 Task: Find a place to stay in Nuevo Arraiján, Panamá, from June 2 to June 6 for 1 guest, with a price range of ₹10,000 to ₹13,000, 1 bedroom, 1 bed, 1 bathroom, house type, and self check-in option.
Action: Mouse moved to (481, 122)
Screenshot: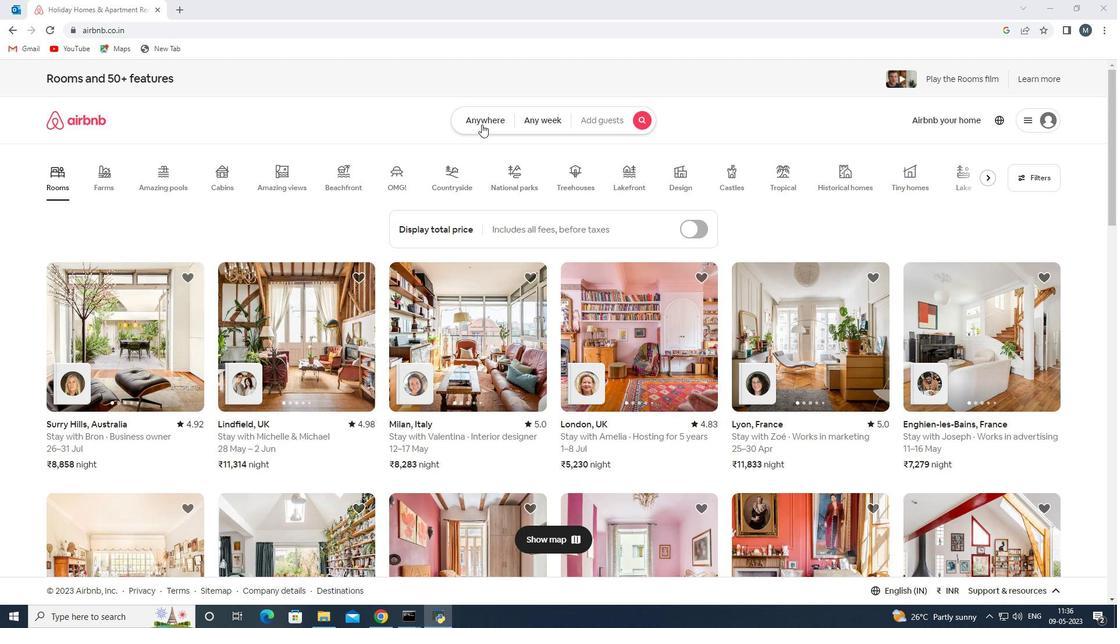 
Action: Mouse pressed left at (481, 122)
Screenshot: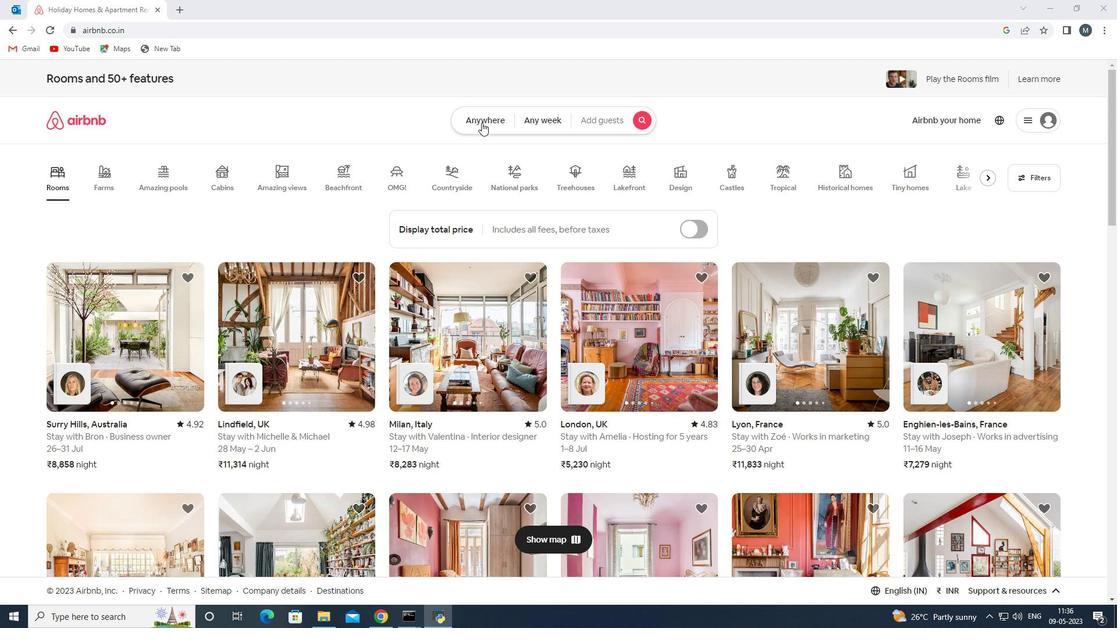
Action: Mouse moved to (365, 165)
Screenshot: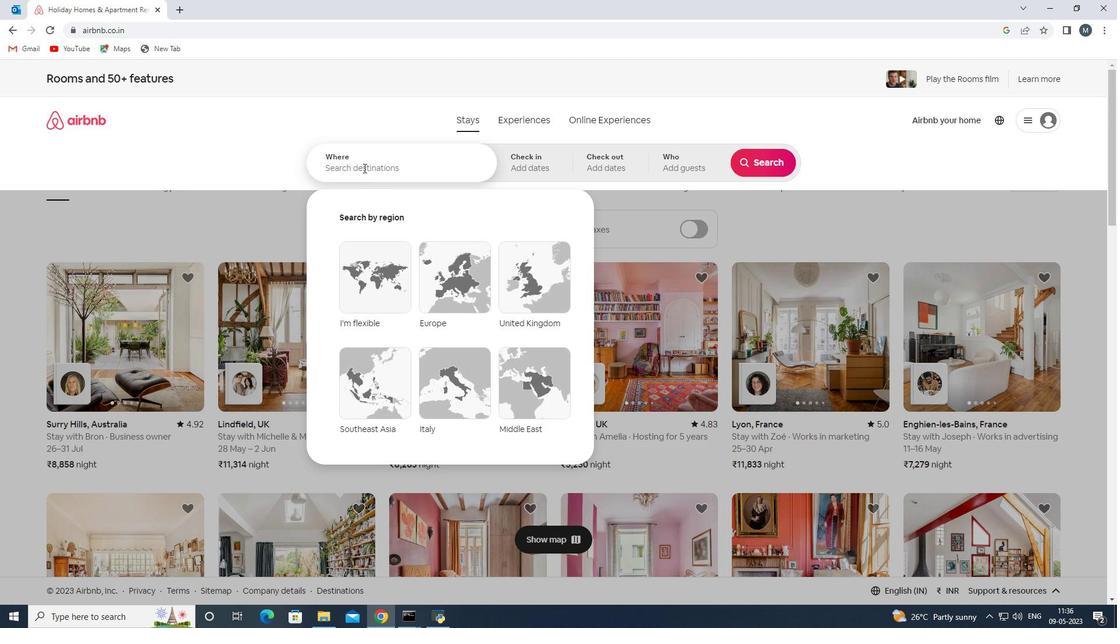 
Action: Mouse pressed left at (365, 165)
Screenshot: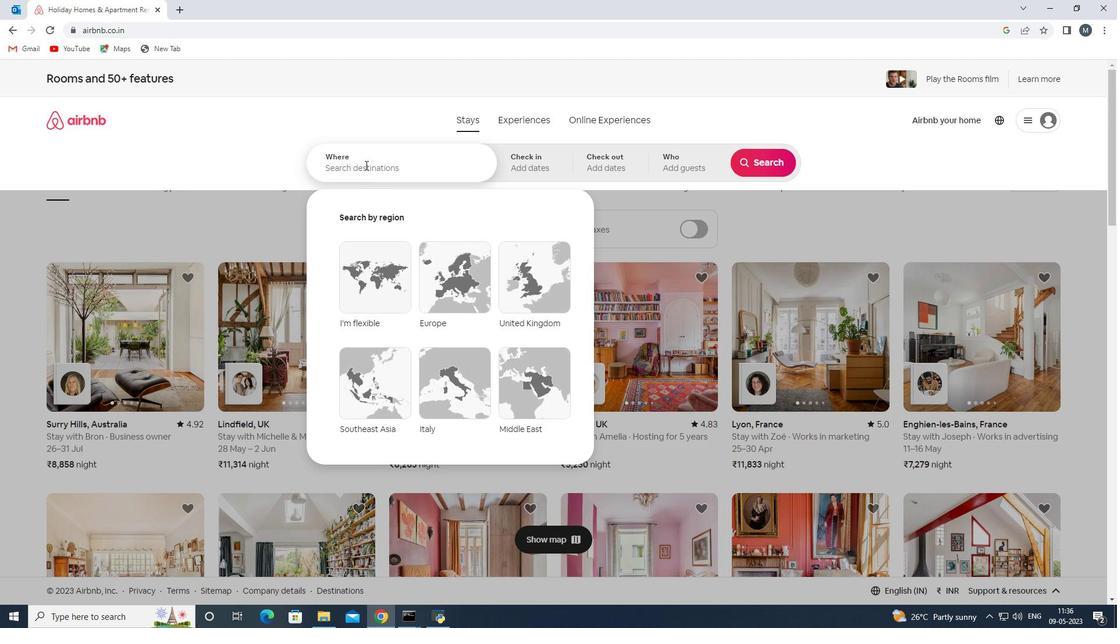 
Action: Mouse moved to (366, 164)
Screenshot: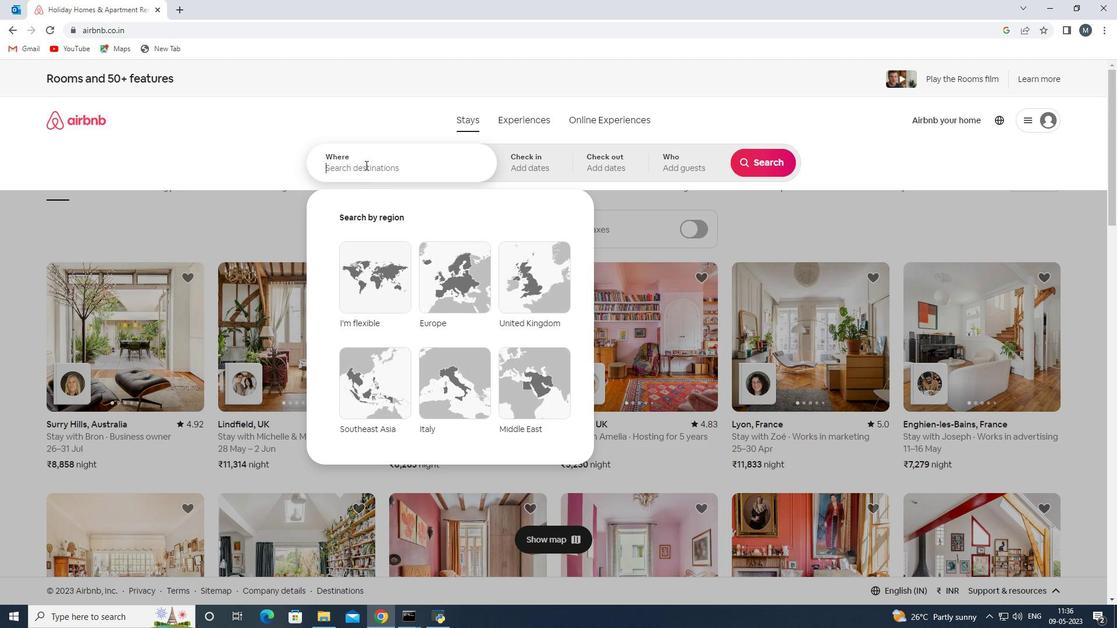 
Action: Key pressed nuevo<Key.space>arra
Screenshot: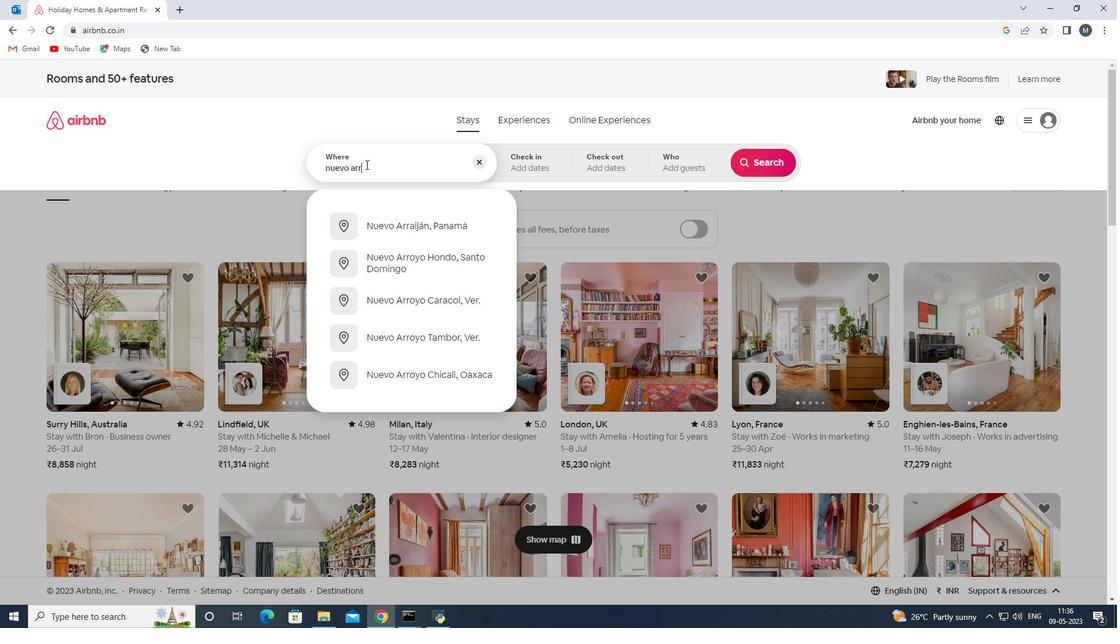 
Action: Mouse moved to (421, 231)
Screenshot: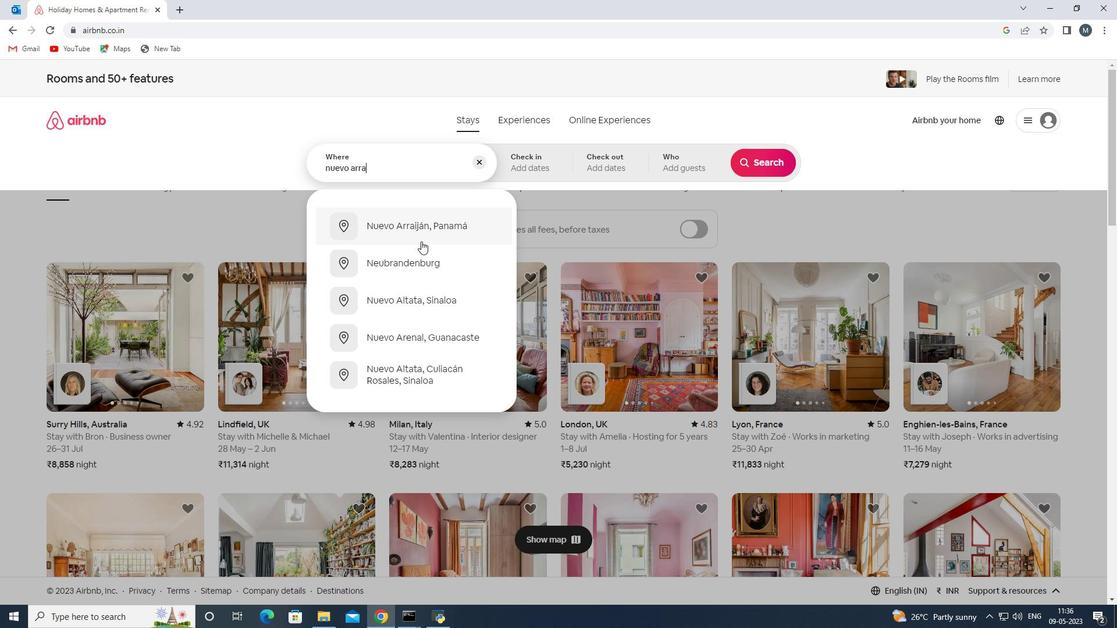
Action: Mouse pressed left at (421, 231)
Screenshot: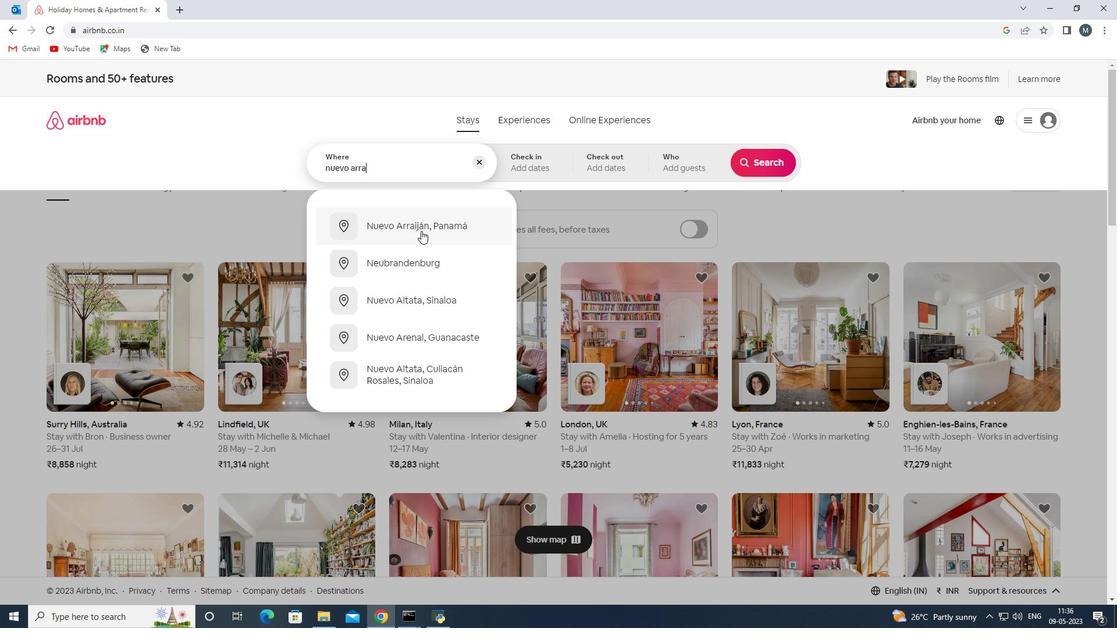 
Action: Mouse moved to (719, 302)
Screenshot: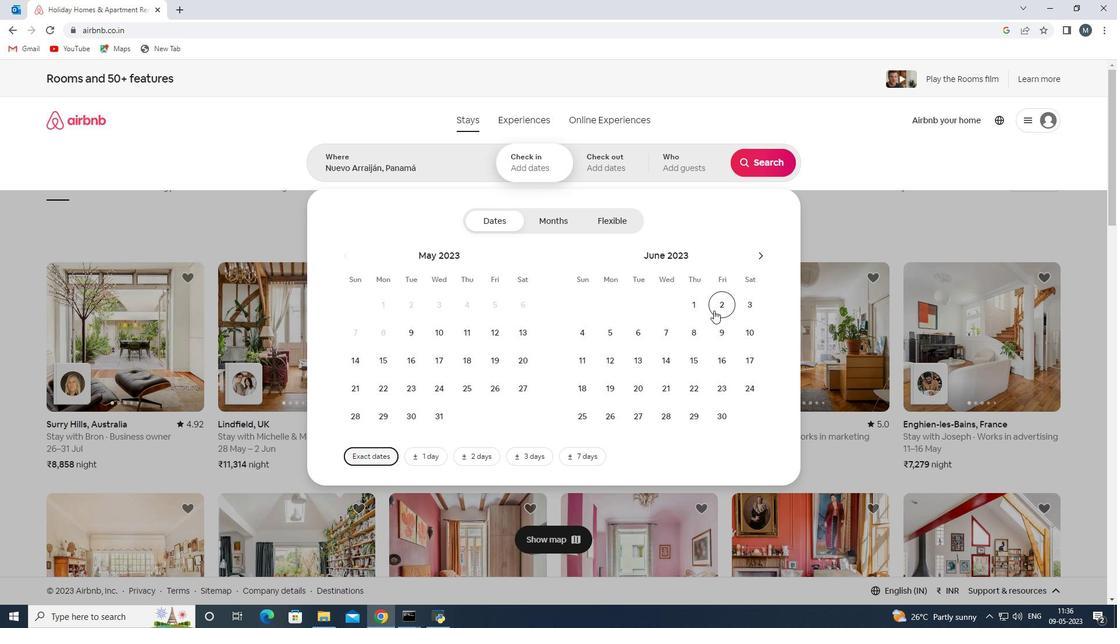 
Action: Mouse pressed left at (719, 302)
Screenshot: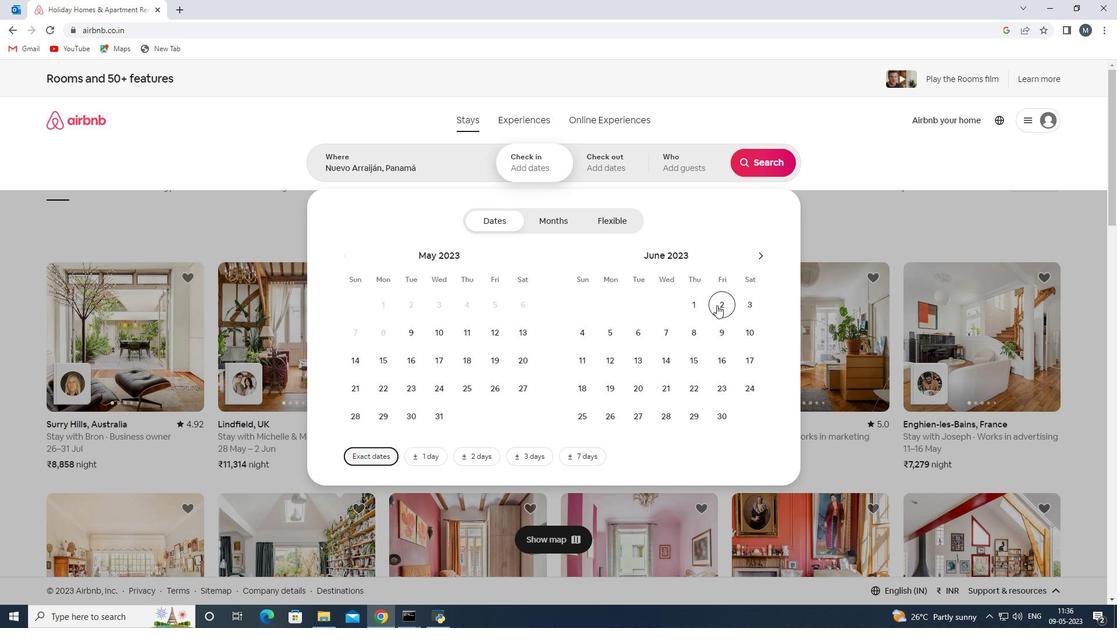 
Action: Mouse moved to (635, 331)
Screenshot: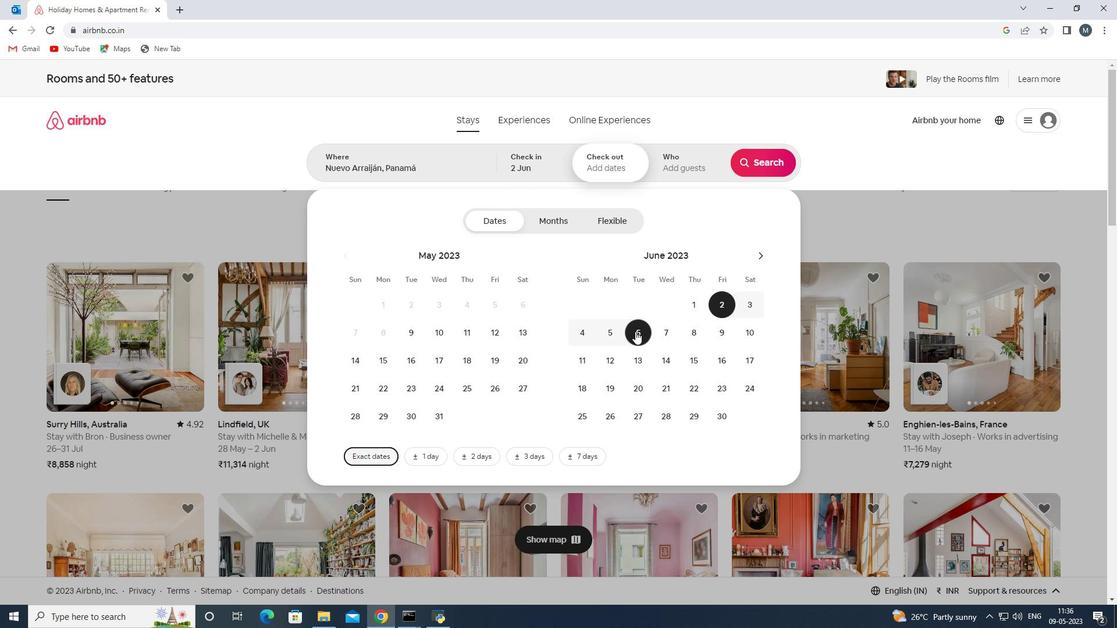 
Action: Mouse pressed left at (635, 331)
Screenshot: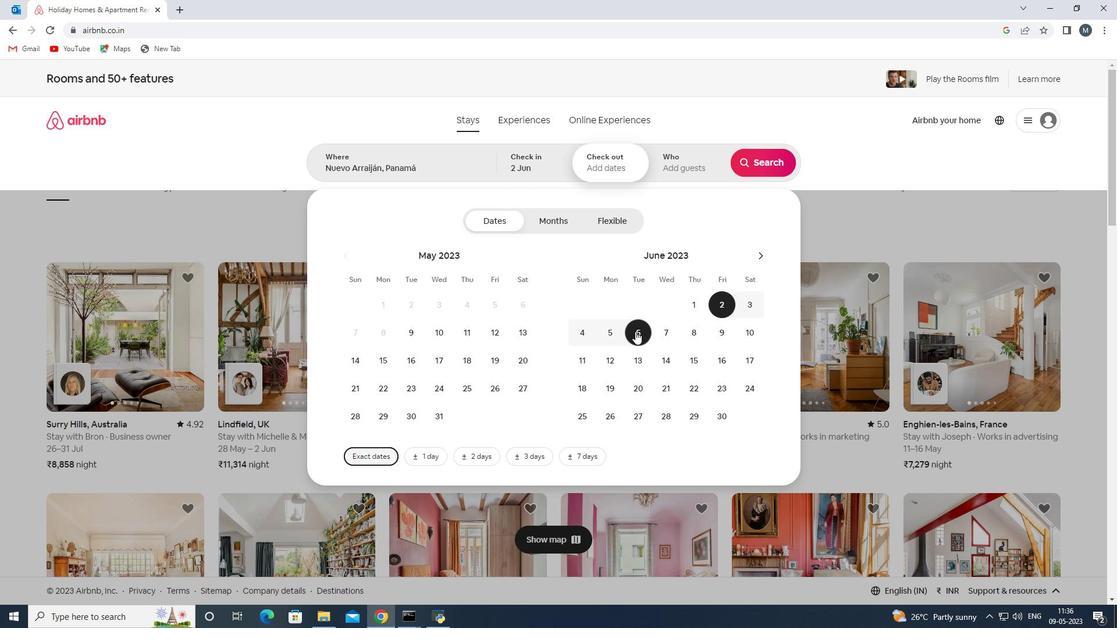 
Action: Mouse moved to (679, 165)
Screenshot: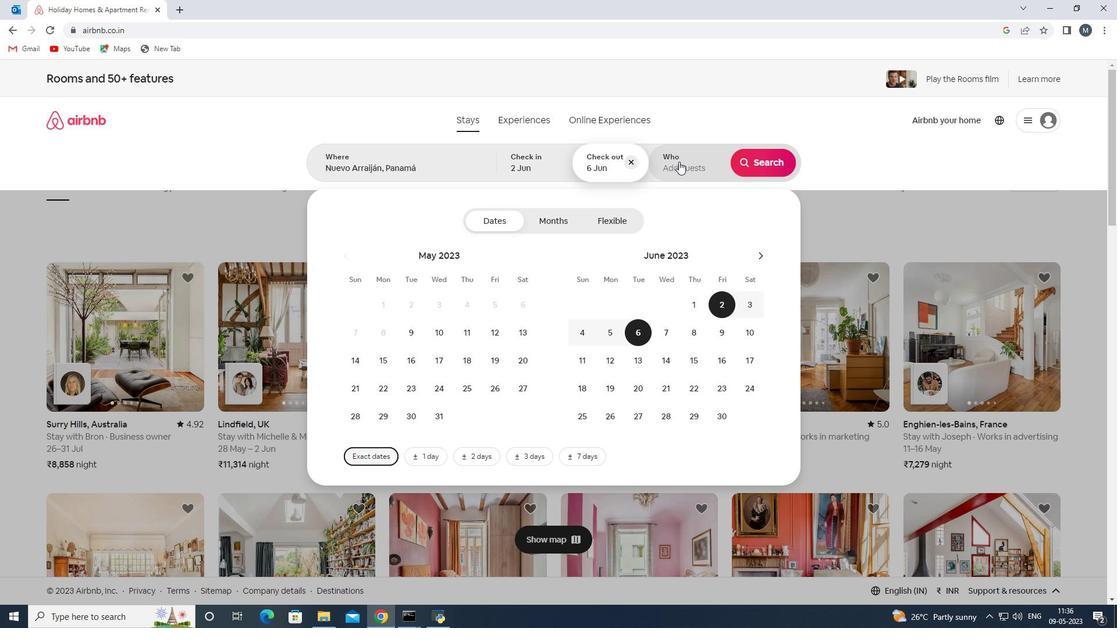 
Action: Mouse pressed left at (679, 165)
Screenshot: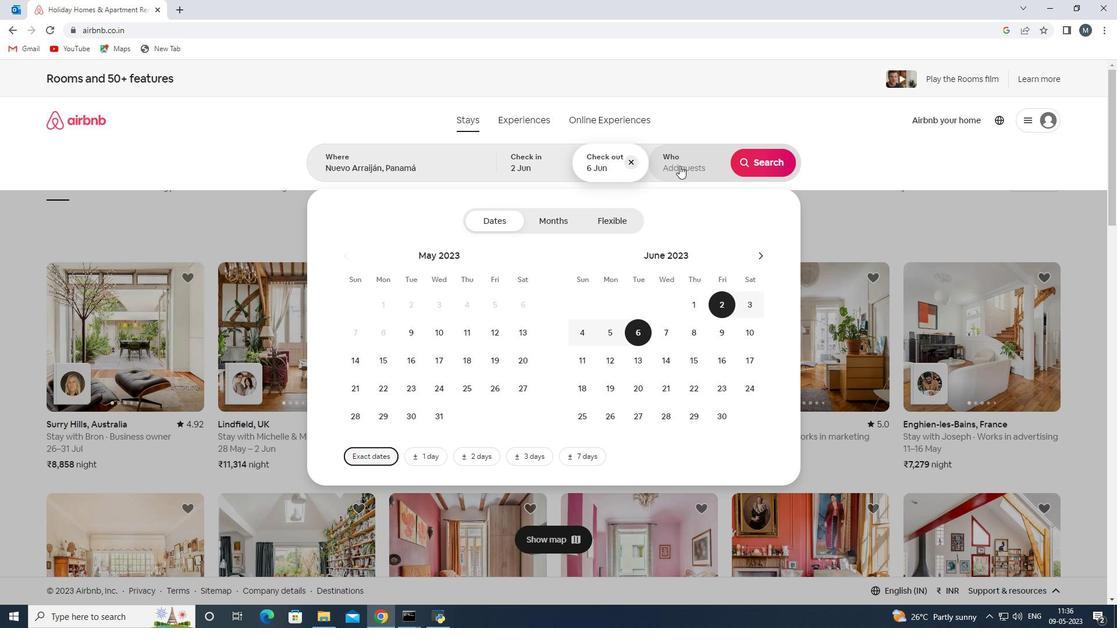 
Action: Mouse moved to (767, 219)
Screenshot: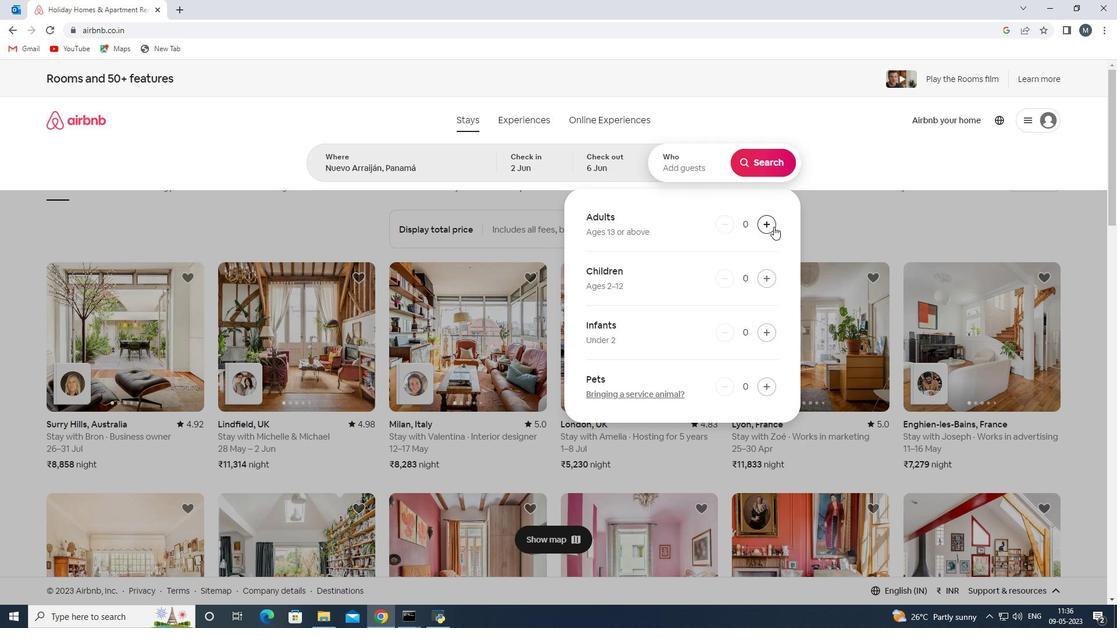 
Action: Mouse pressed left at (767, 219)
Screenshot: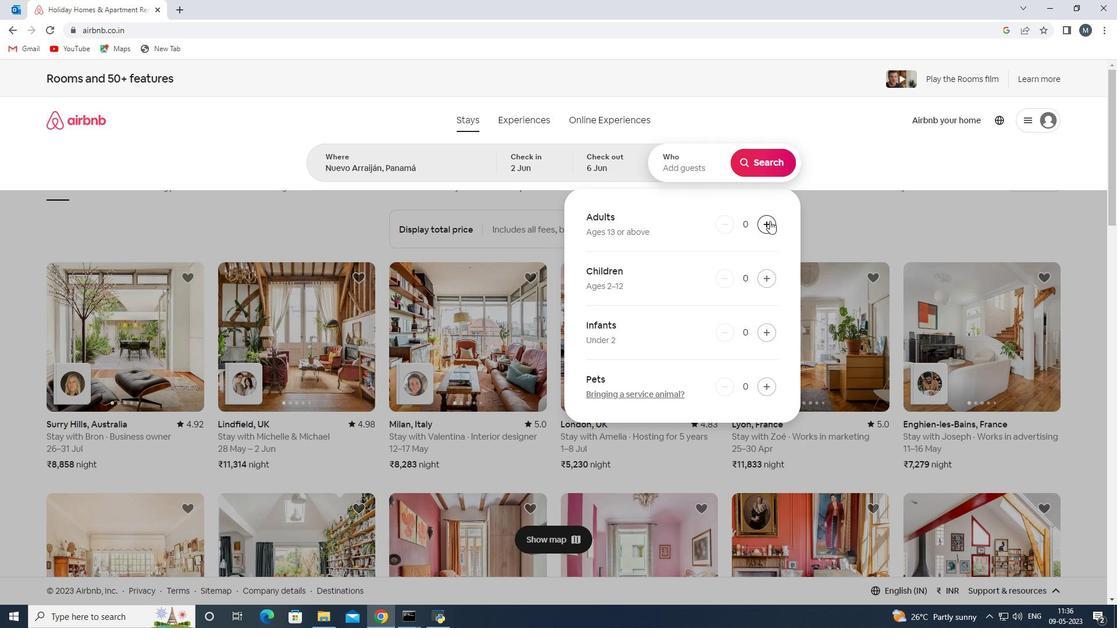 
Action: Mouse moved to (757, 161)
Screenshot: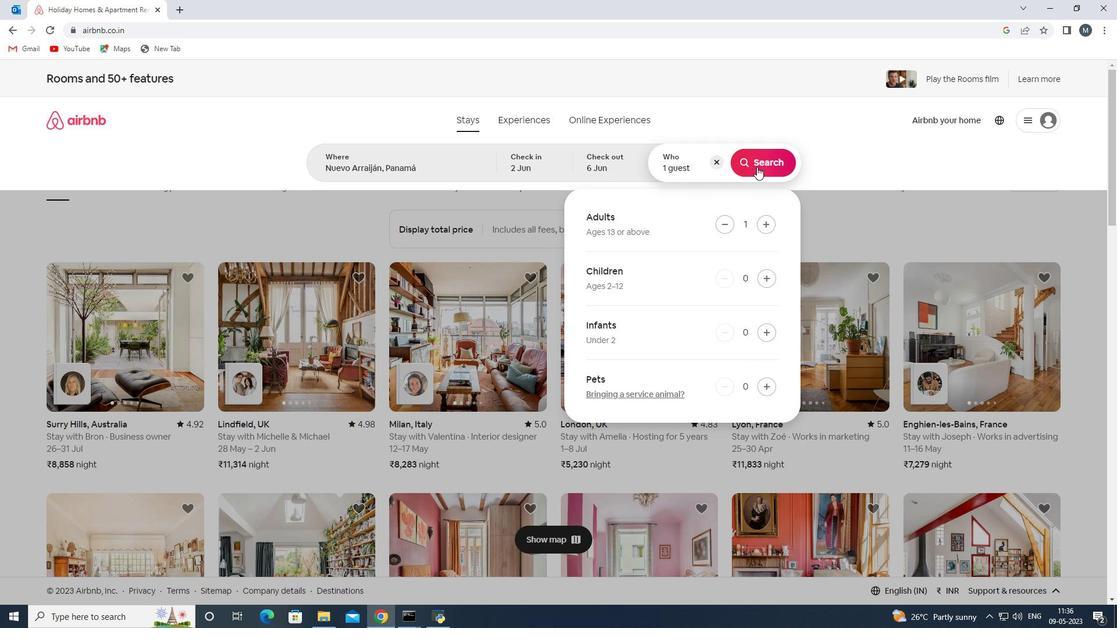 
Action: Mouse pressed left at (757, 161)
Screenshot: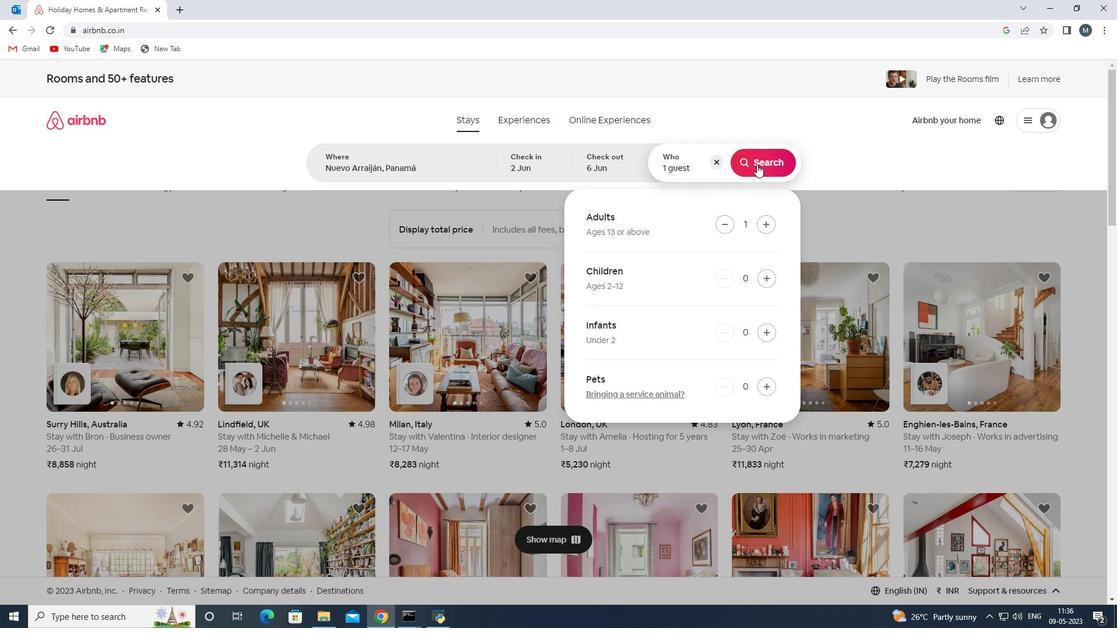 
Action: Mouse moved to (1055, 129)
Screenshot: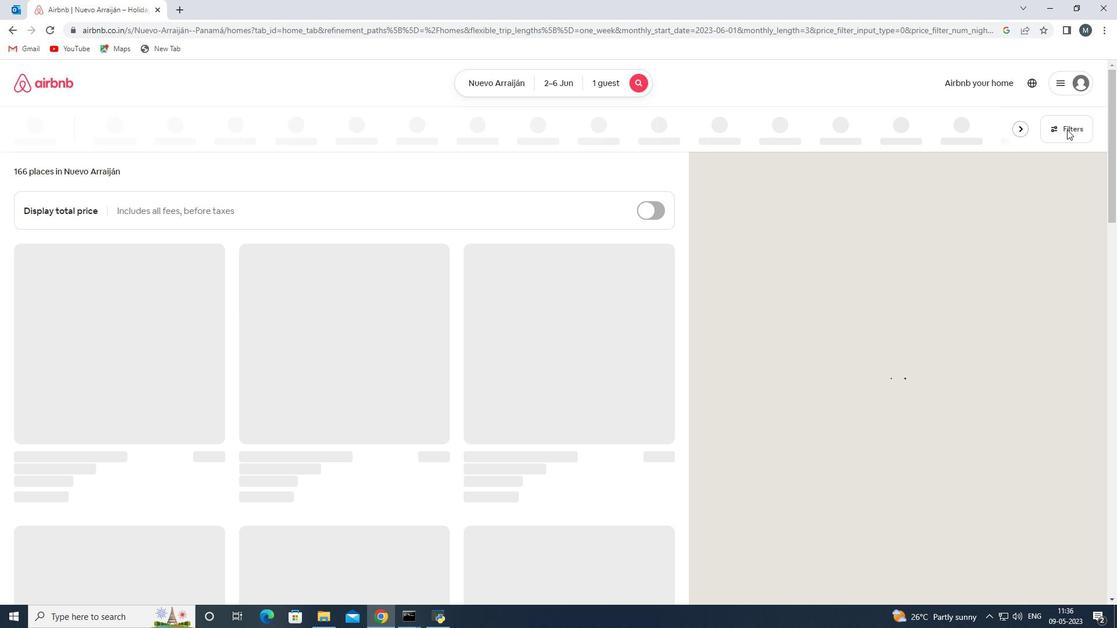 
Action: Mouse pressed left at (1055, 129)
Screenshot: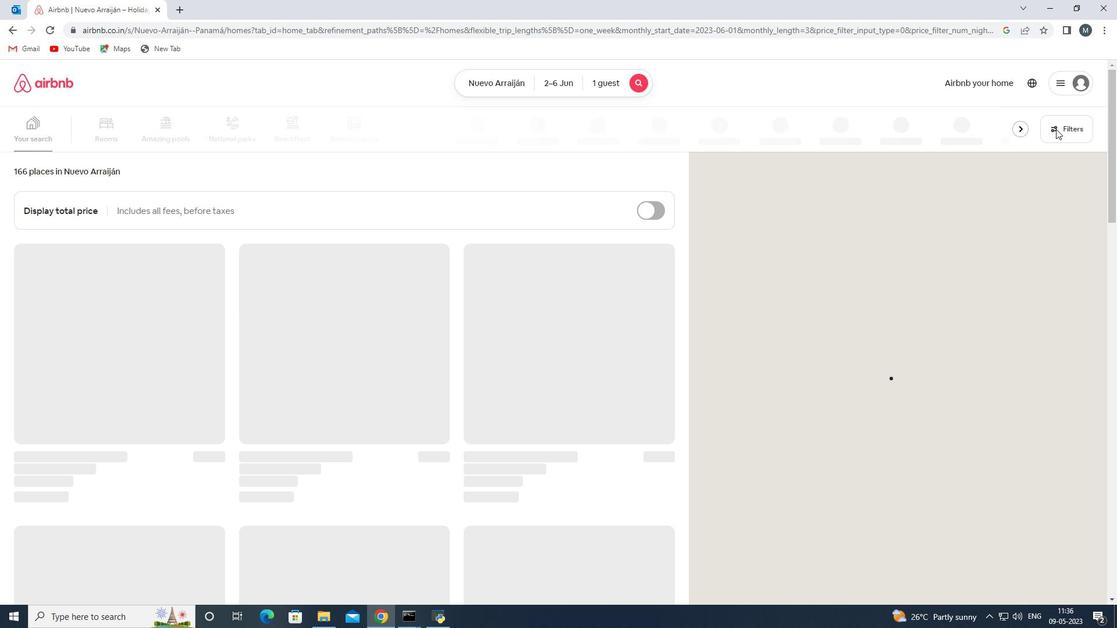 
Action: Mouse moved to (427, 421)
Screenshot: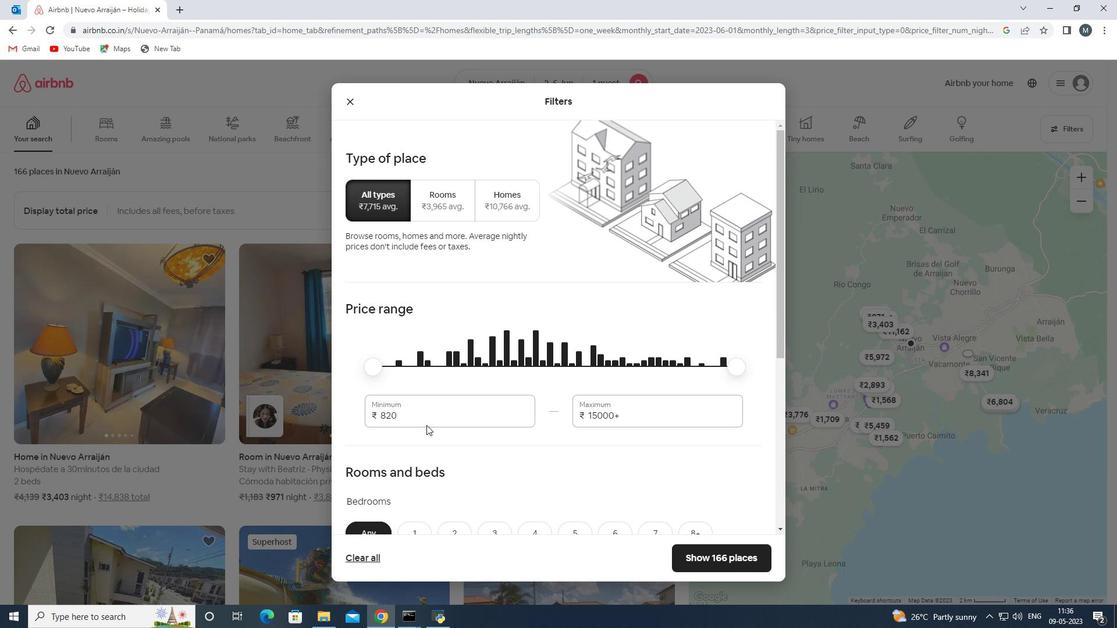 
Action: Mouse pressed left at (427, 421)
Screenshot: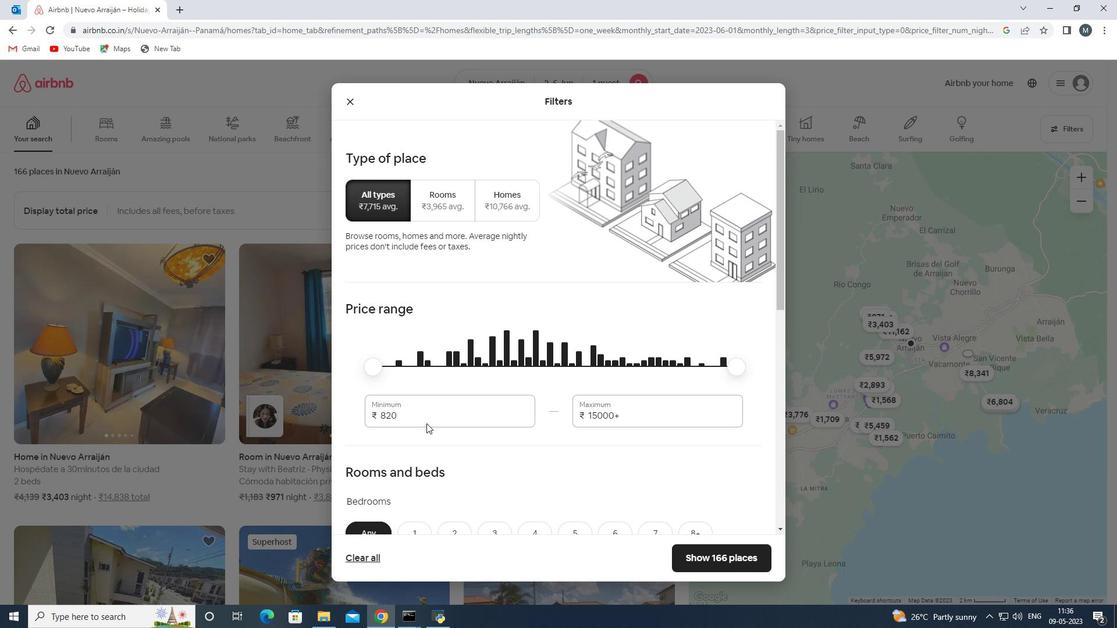 
Action: Mouse moved to (428, 420)
Screenshot: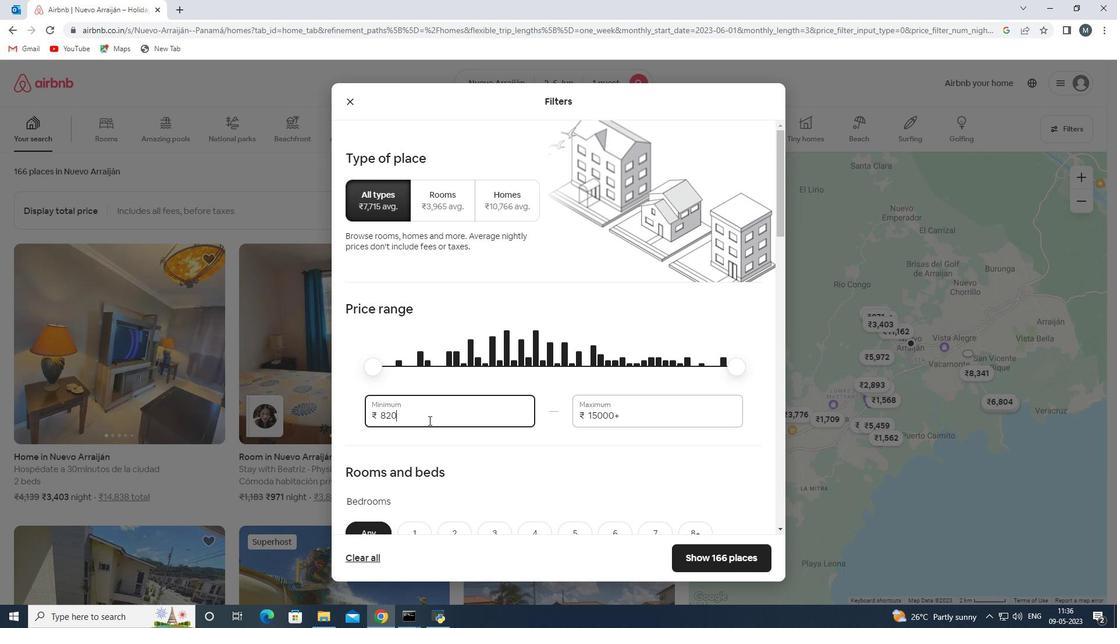 
Action: Key pressed <Key.backspace><Key.backspace><Key.backspace><Key.backspace>10000
Screenshot: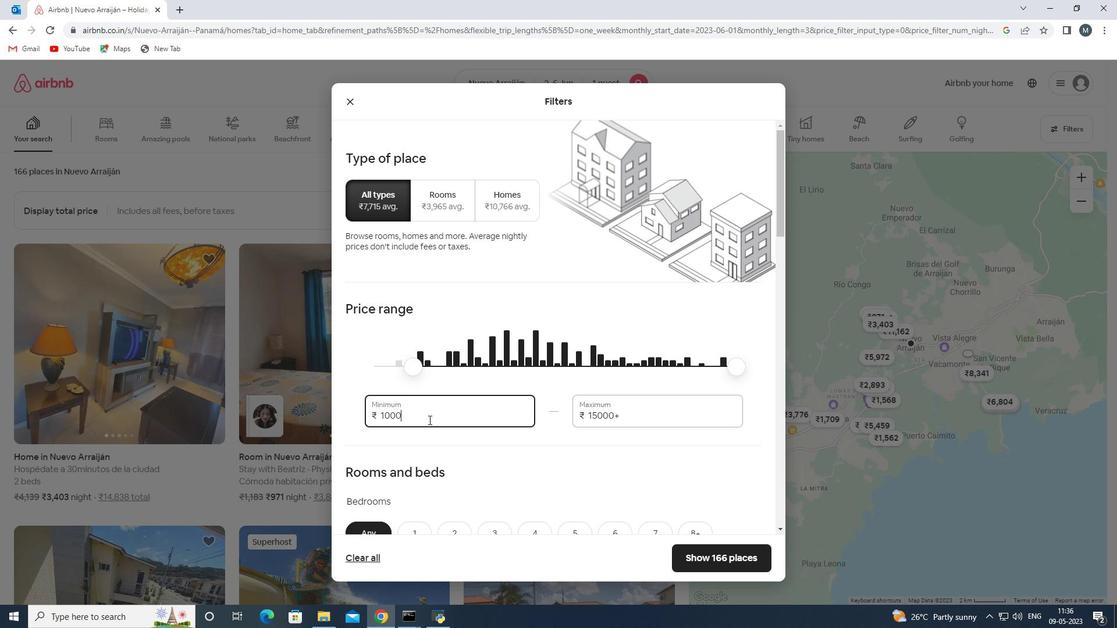
Action: Mouse moved to (624, 413)
Screenshot: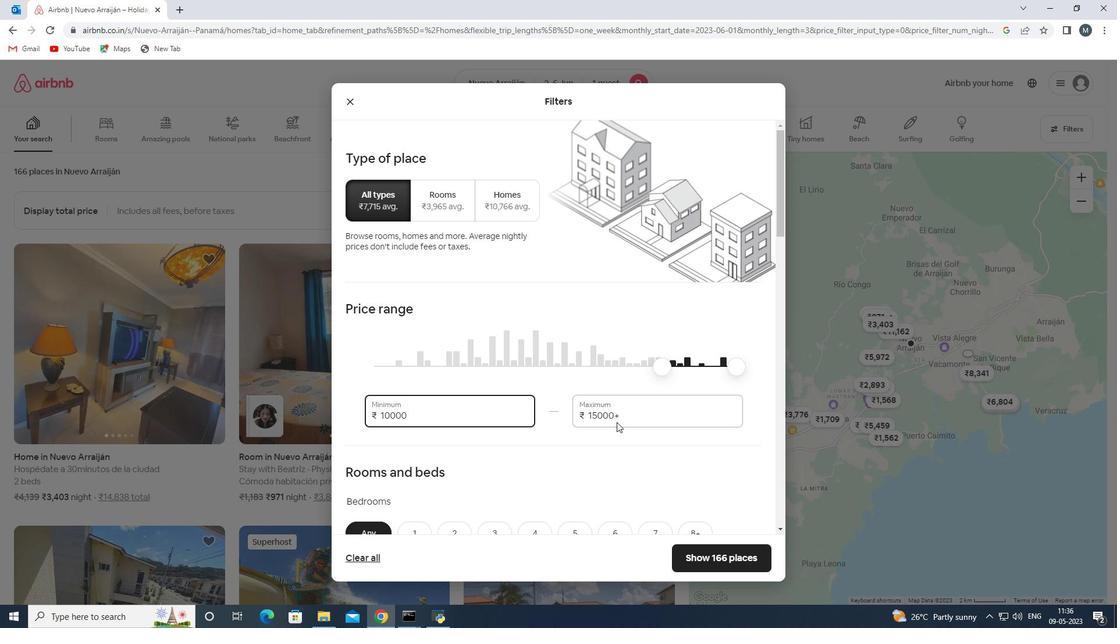 
Action: Mouse pressed left at (624, 413)
Screenshot: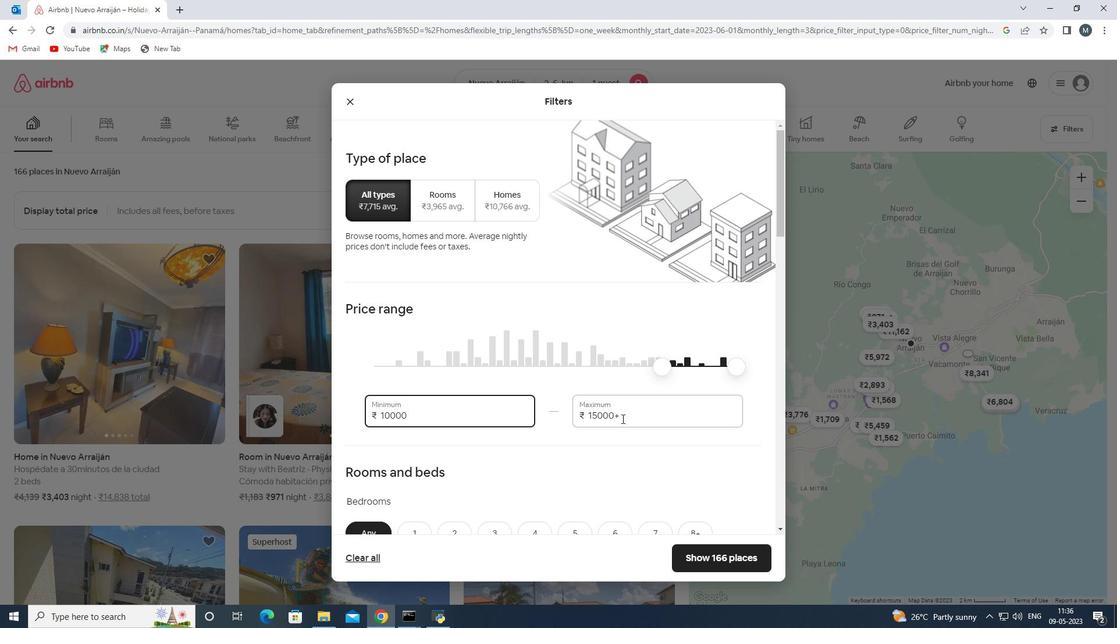 
Action: Mouse moved to (615, 416)
Screenshot: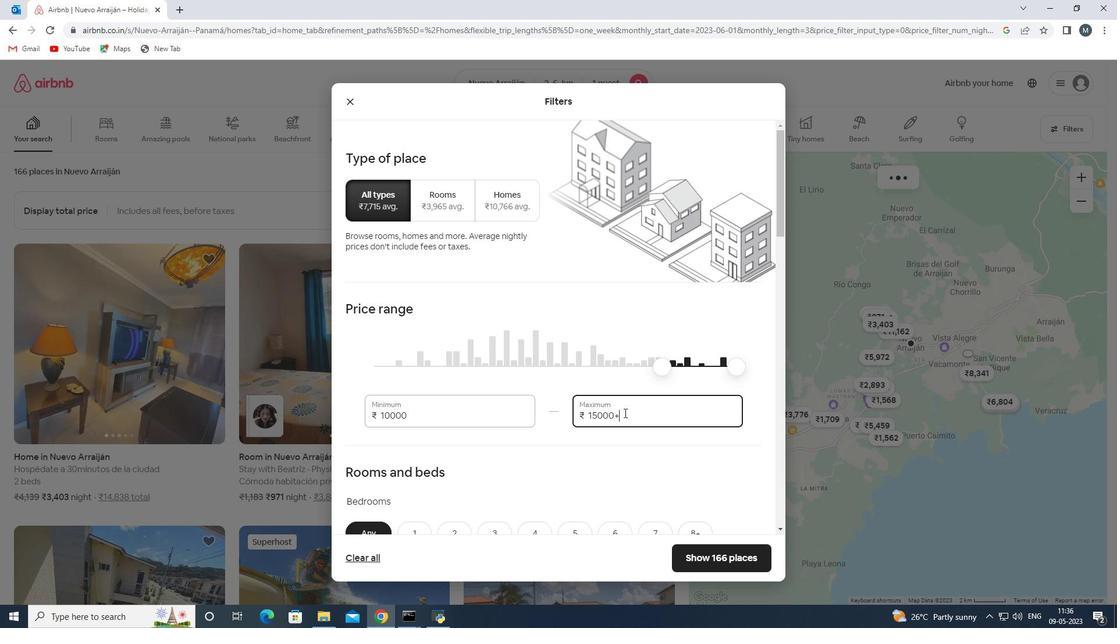 
Action: Key pressed <Key.backspace><Key.backspace><Key.backspace><Key.backspace><Key.backspace><Key.backspace><Key.backspace><Key.backspace><Key.backspace><Key.backspace><Key.backspace><Key.backspace><Key.backspace><Key.backspace><Key.backspace><Key.backspace><Key.backspace><Key.backspace><Key.backspace><Key.backspace>13000
Screenshot: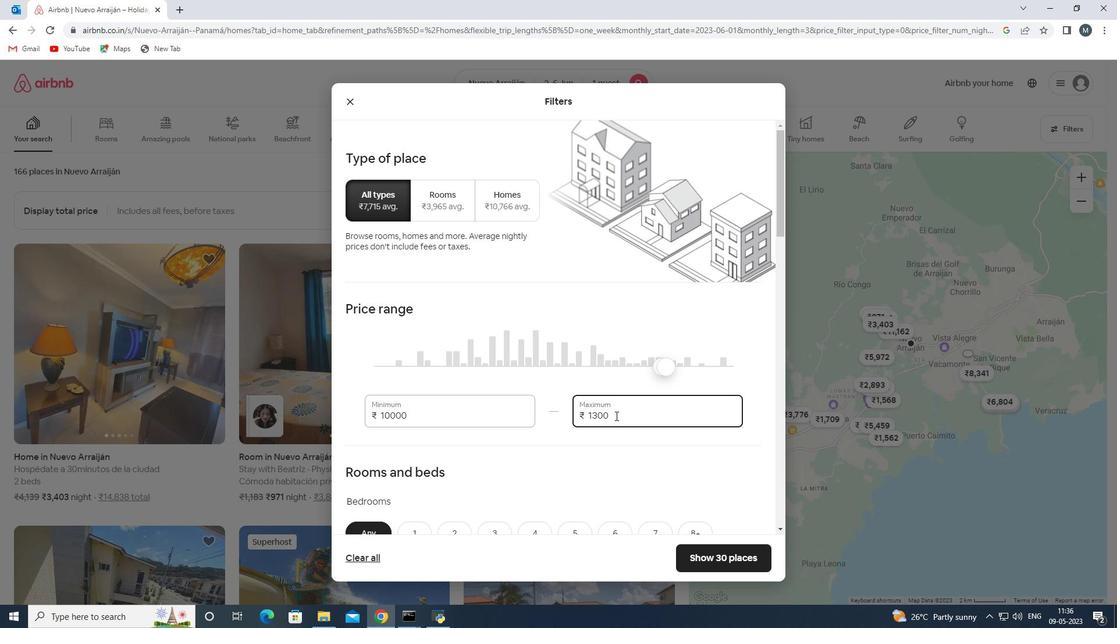 
Action: Mouse moved to (619, 396)
Screenshot: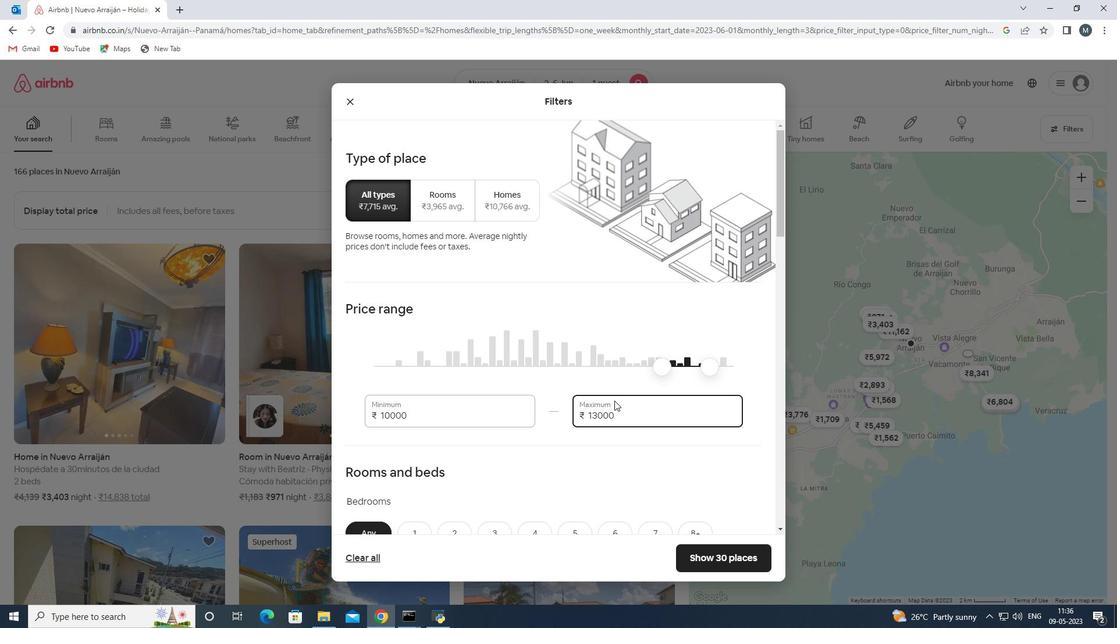 
Action: Mouse scrolled (619, 396) with delta (0, 0)
Screenshot: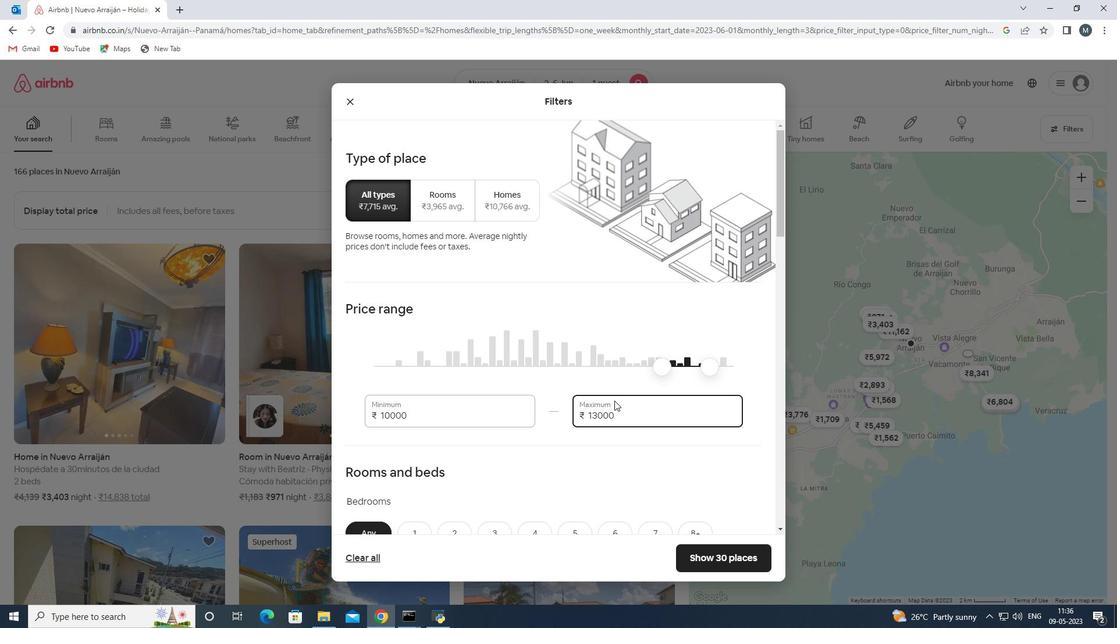 
Action: Mouse moved to (619, 394)
Screenshot: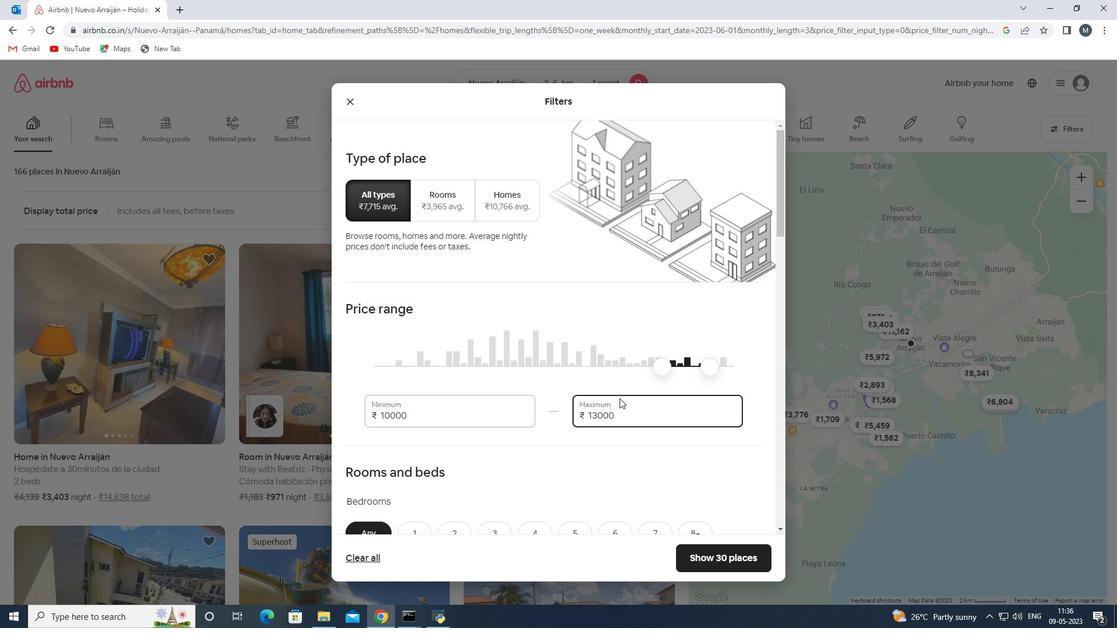 
Action: Mouse scrolled (619, 394) with delta (0, 0)
Screenshot: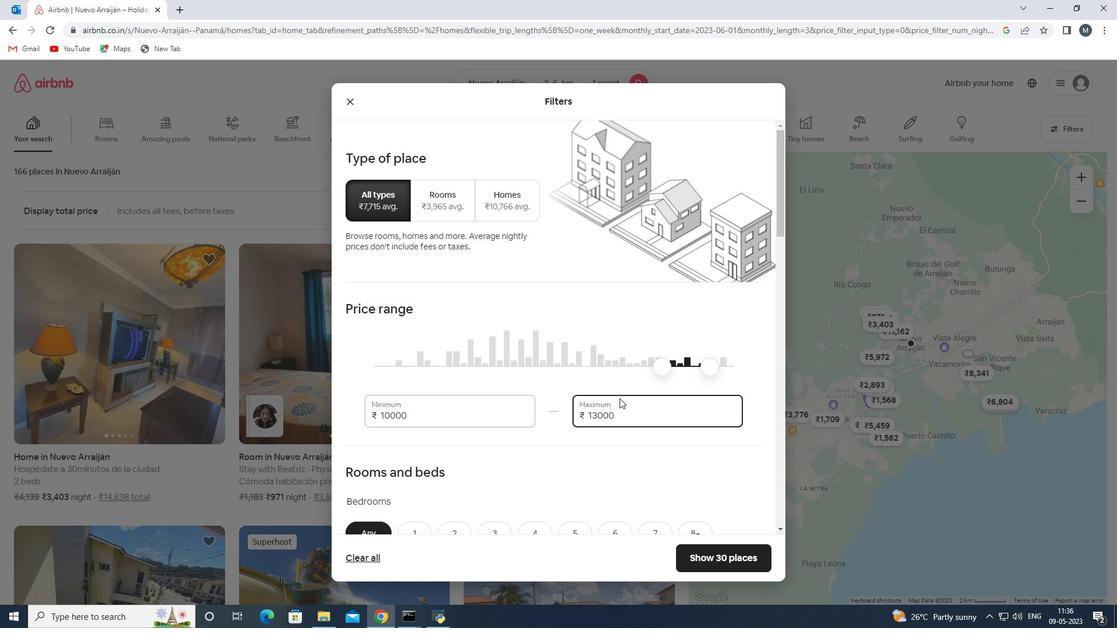
Action: Mouse moved to (455, 356)
Screenshot: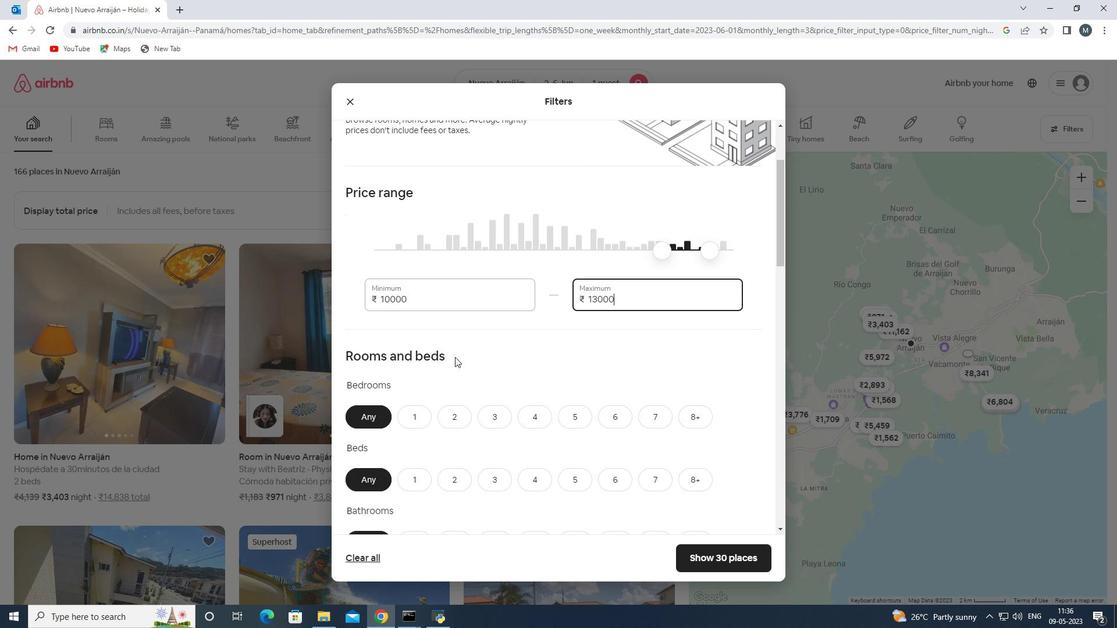 
Action: Mouse scrolled (455, 356) with delta (0, 0)
Screenshot: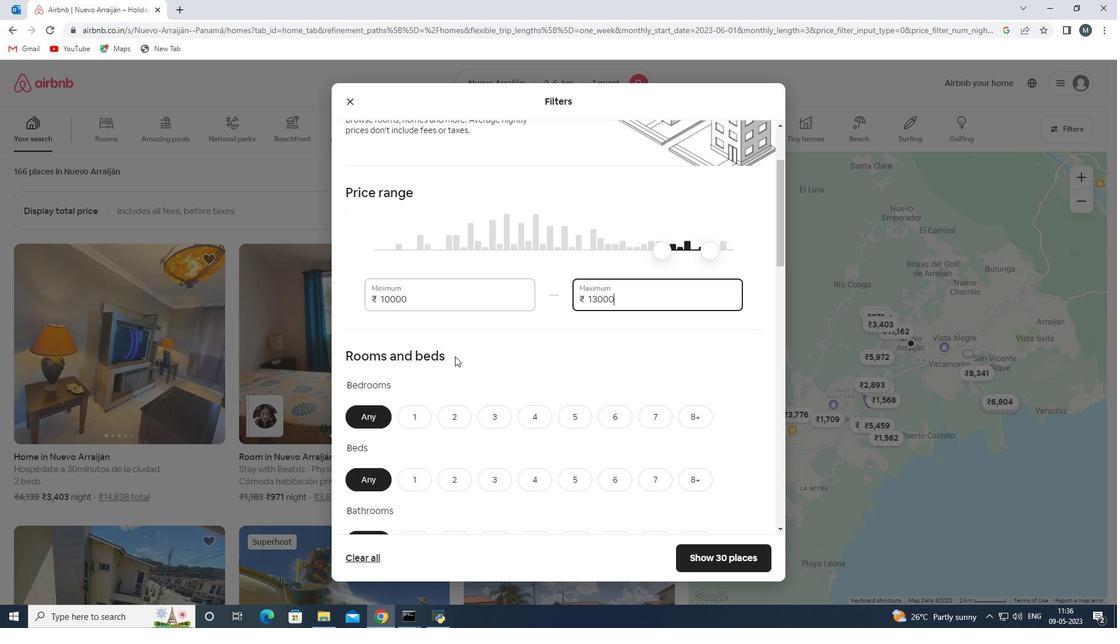 
Action: Mouse moved to (409, 366)
Screenshot: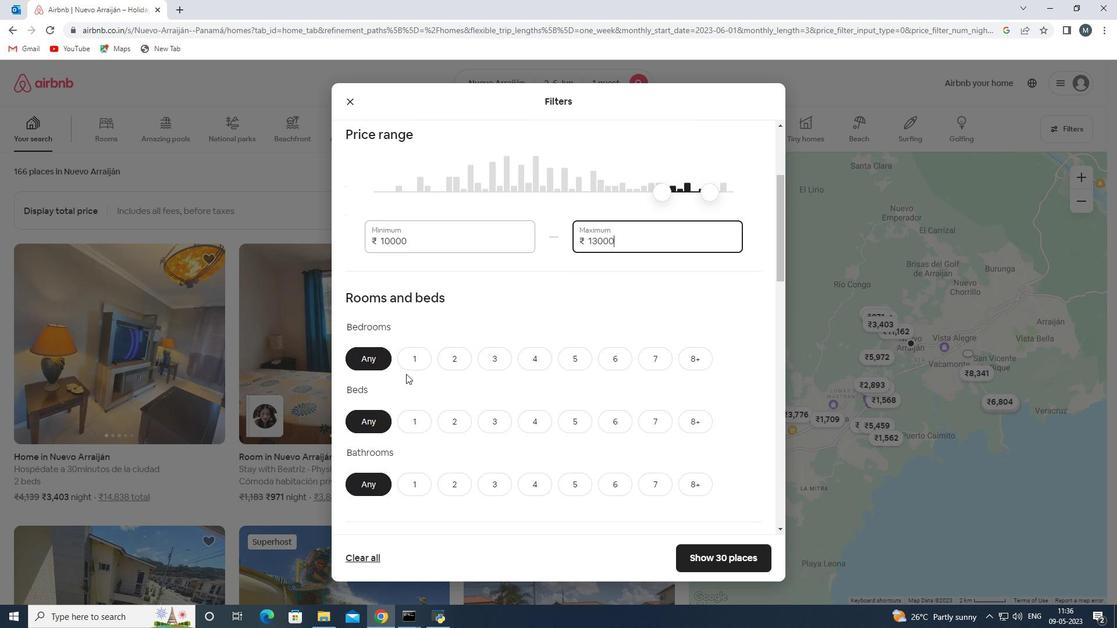 
Action: Mouse pressed left at (409, 366)
Screenshot: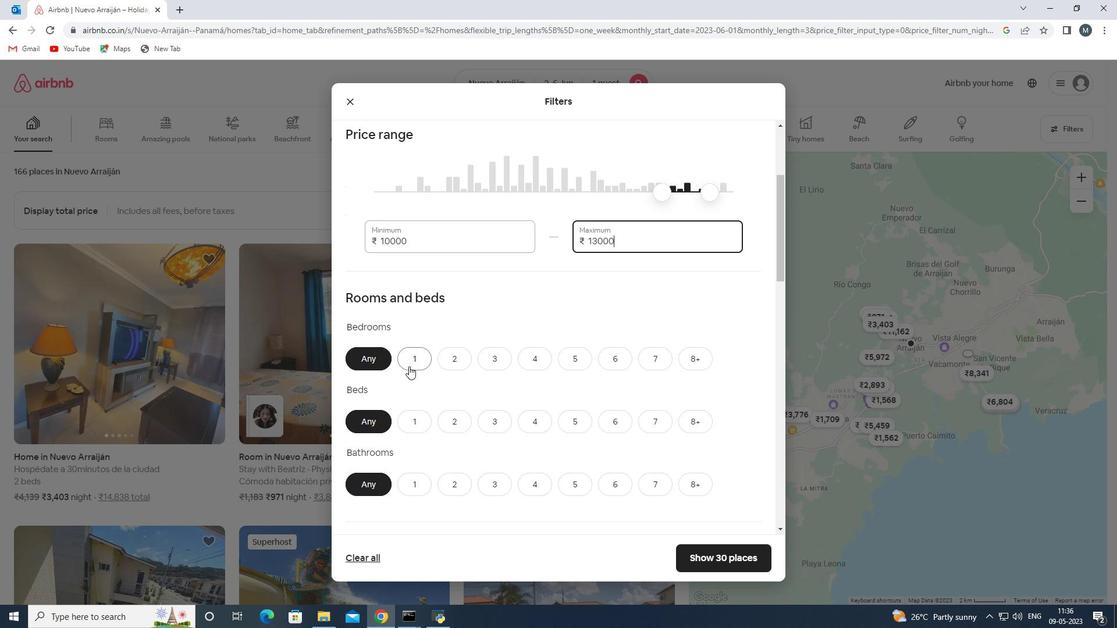 
Action: Mouse moved to (416, 429)
Screenshot: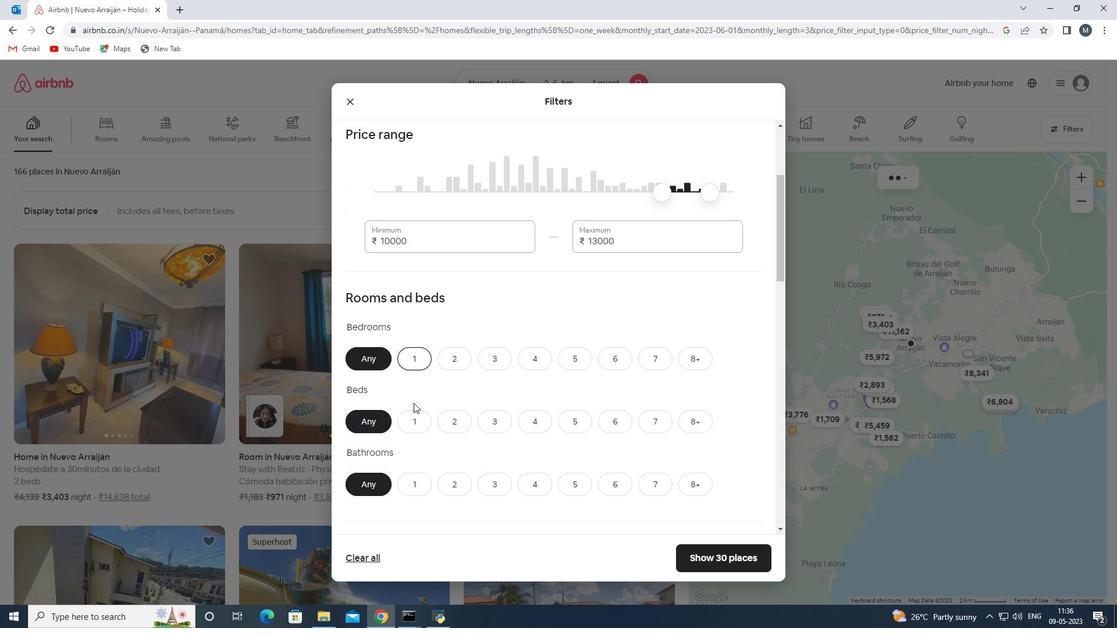 
Action: Mouse pressed left at (416, 429)
Screenshot: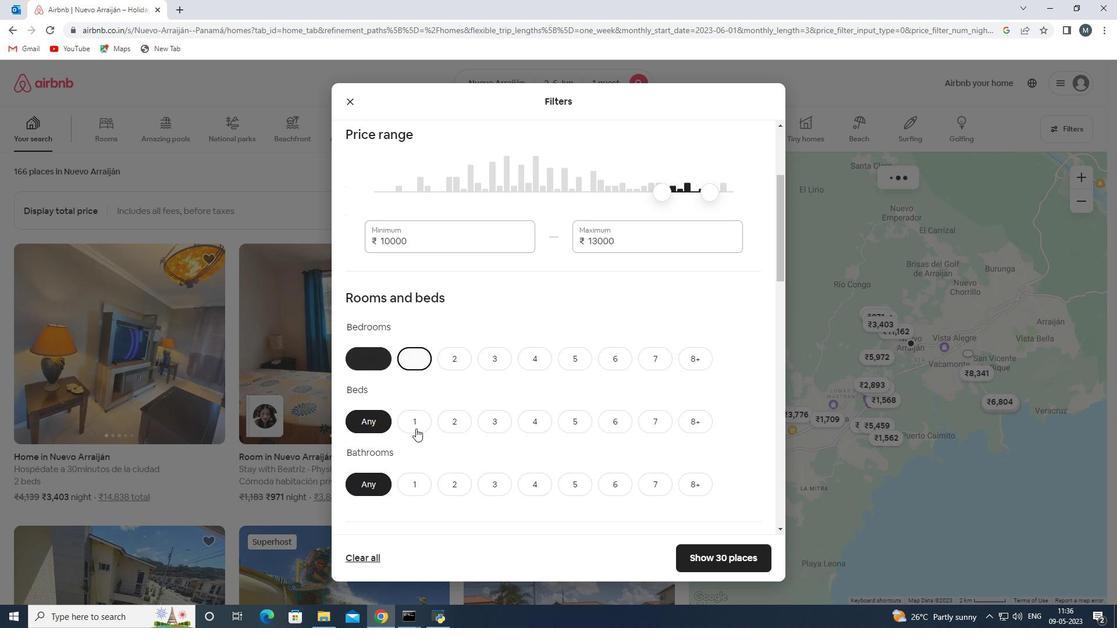 
Action: Mouse moved to (444, 393)
Screenshot: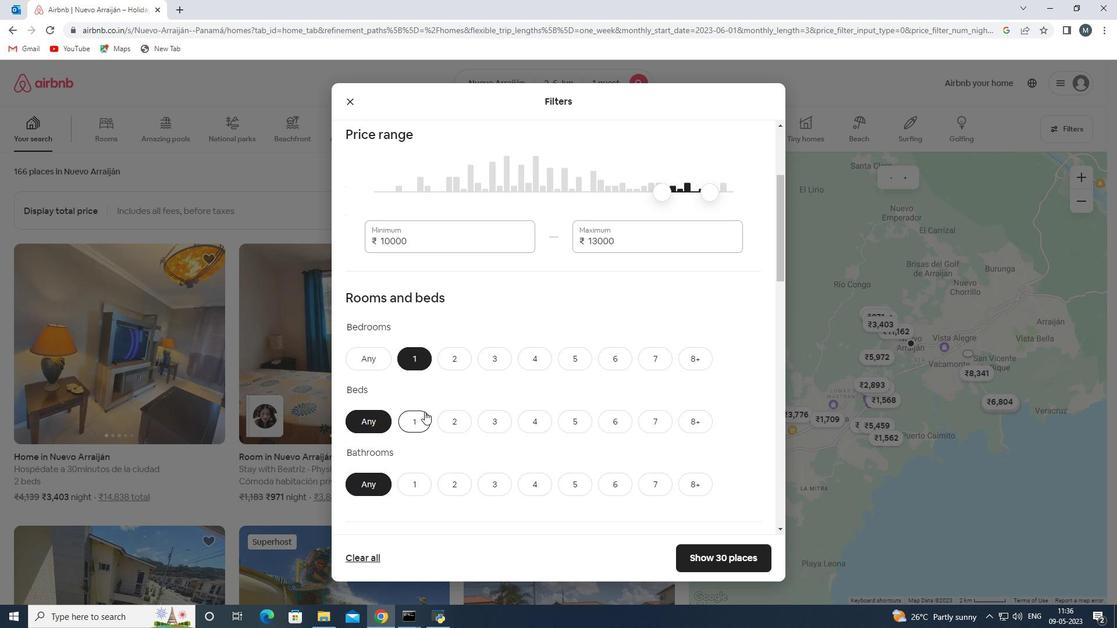 
Action: Mouse scrolled (444, 392) with delta (0, 0)
Screenshot: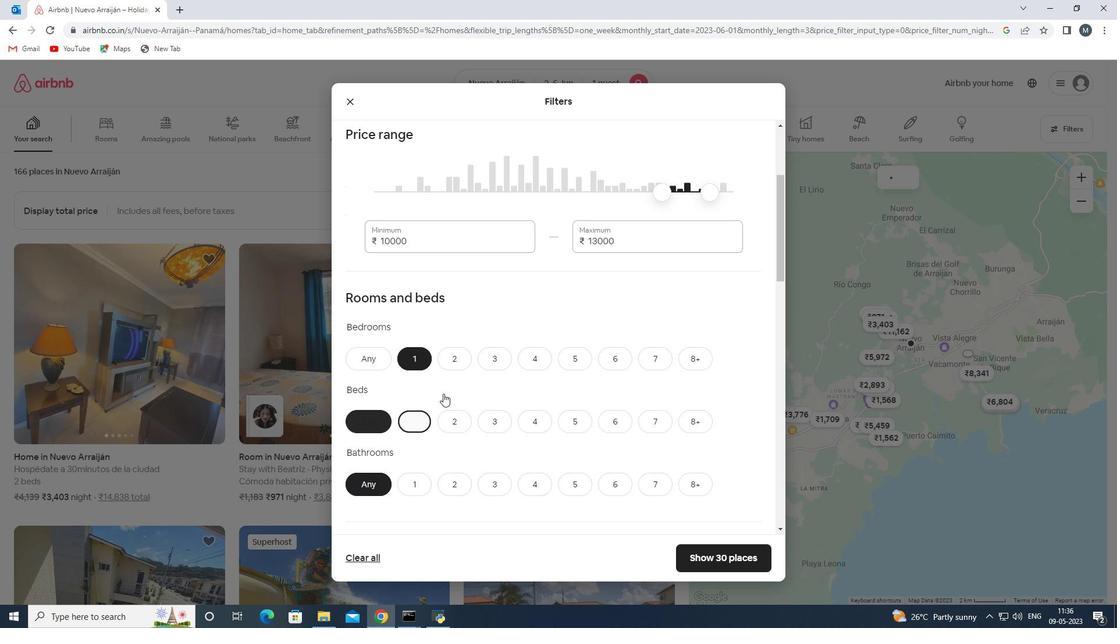 
Action: Mouse scrolled (444, 392) with delta (0, 0)
Screenshot: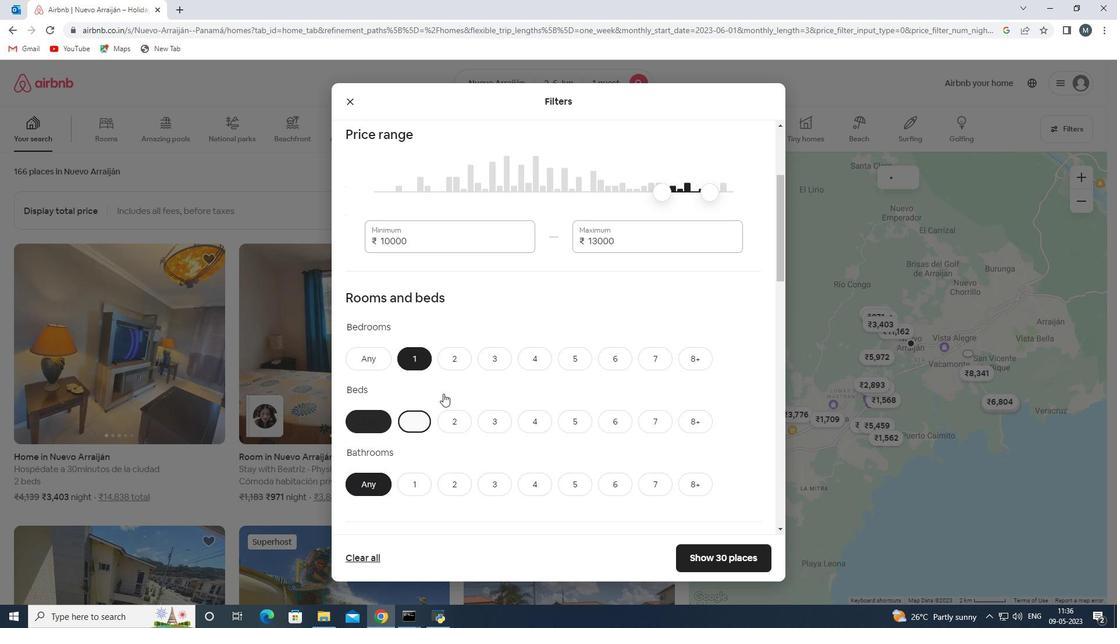 
Action: Mouse moved to (414, 376)
Screenshot: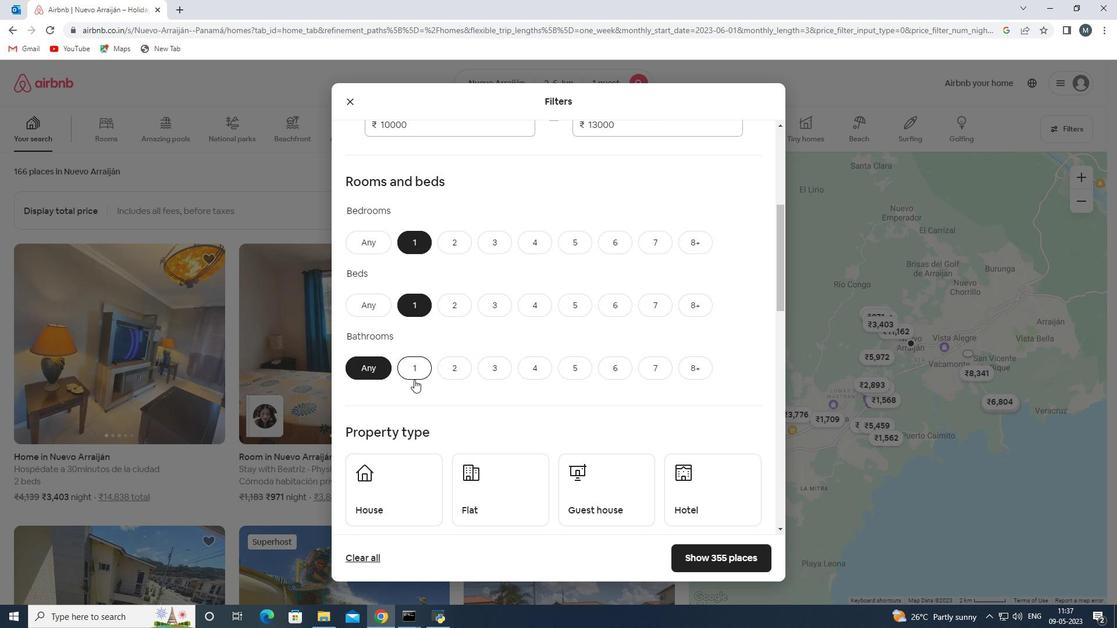 
Action: Mouse pressed left at (414, 376)
Screenshot: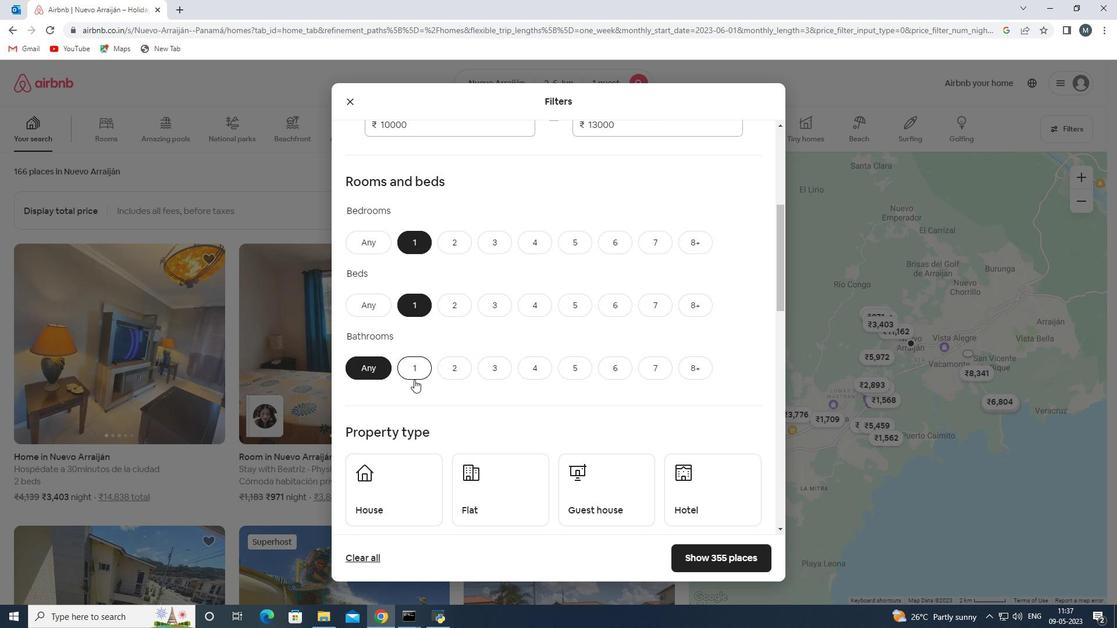 
Action: Mouse moved to (447, 362)
Screenshot: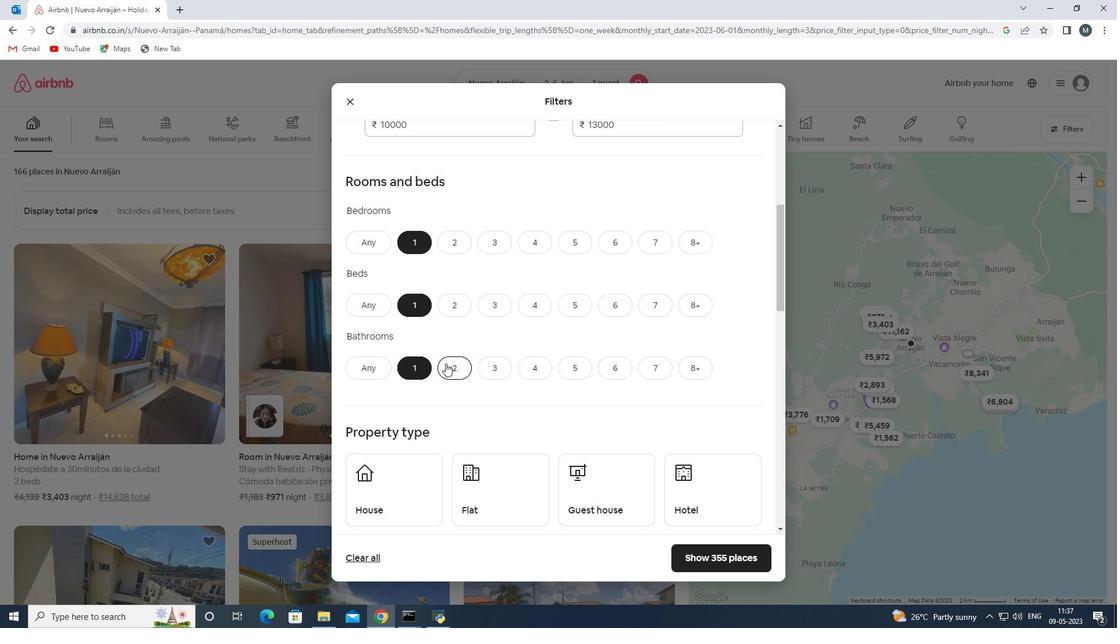 
Action: Mouse scrolled (447, 361) with delta (0, 0)
Screenshot: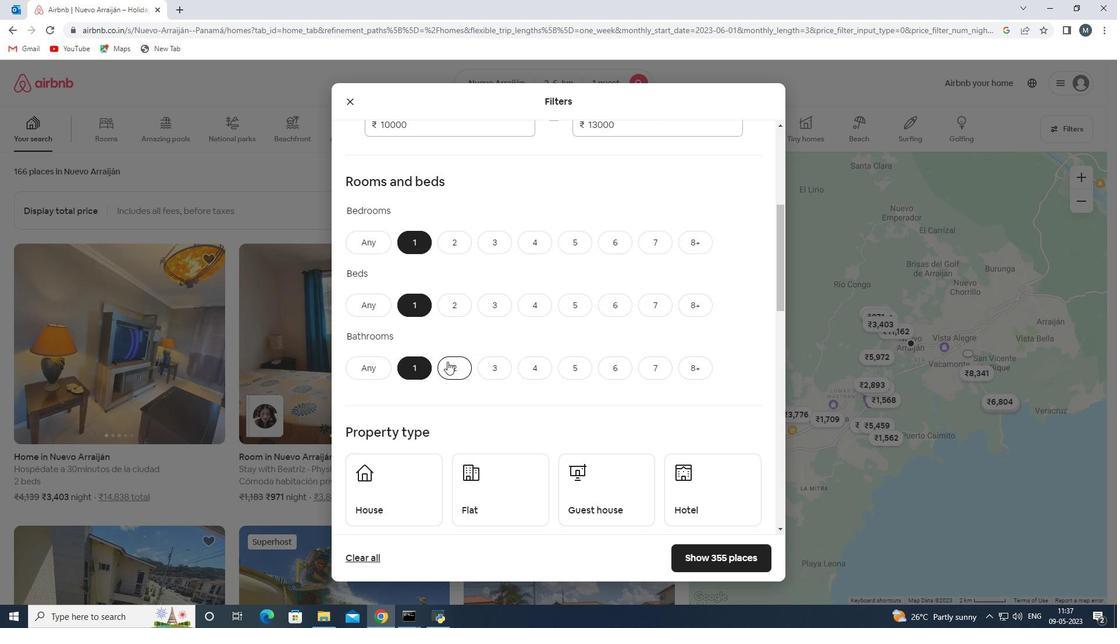 
Action: Mouse moved to (400, 447)
Screenshot: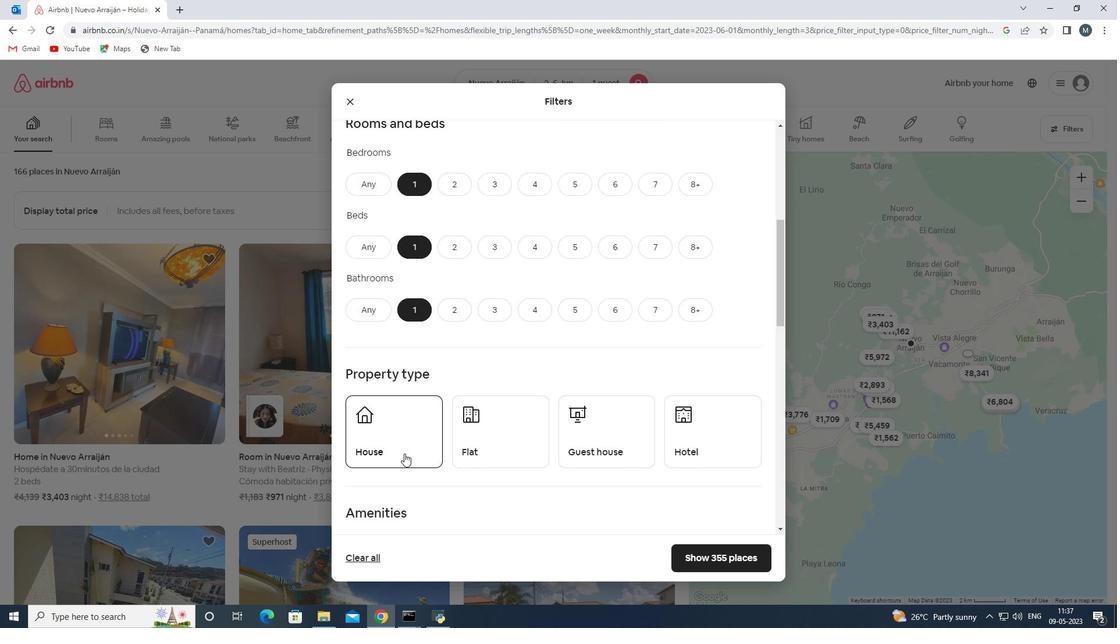 
Action: Mouse pressed left at (400, 447)
Screenshot: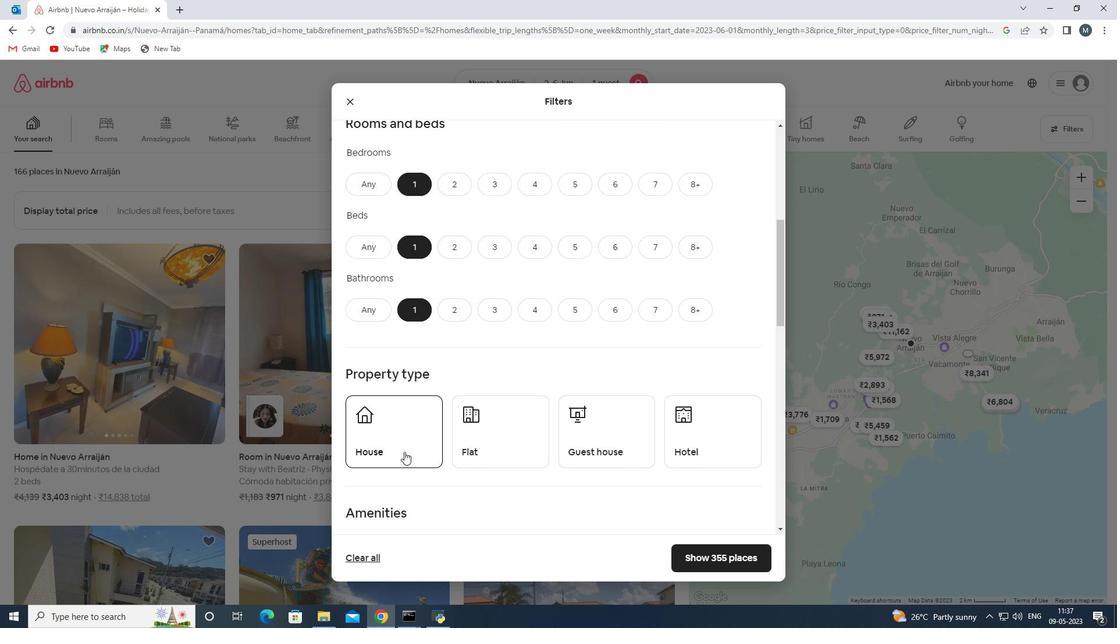 
Action: Mouse moved to (499, 441)
Screenshot: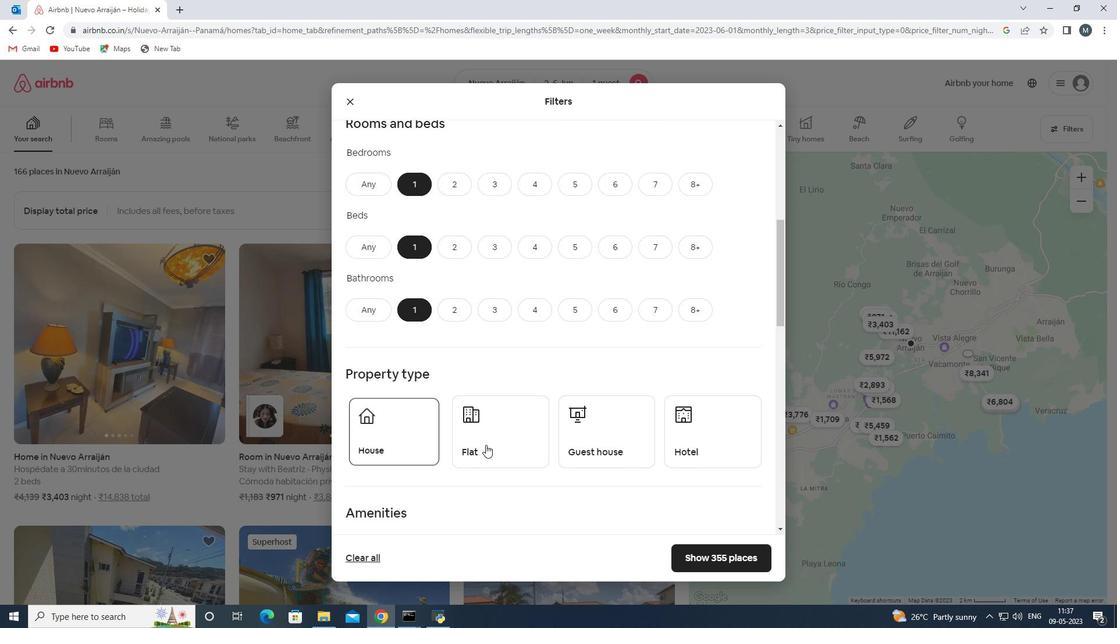 
Action: Mouse pressed left at (499, 441)
Screenshot: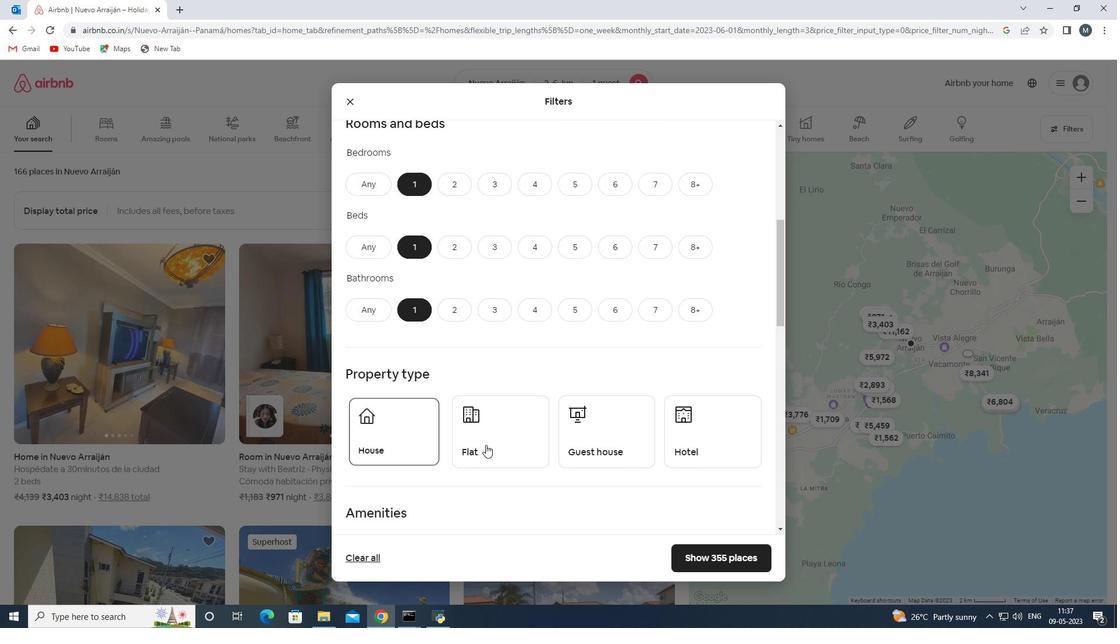 
Action: Mouse moved to (593, 431)
Screenshot: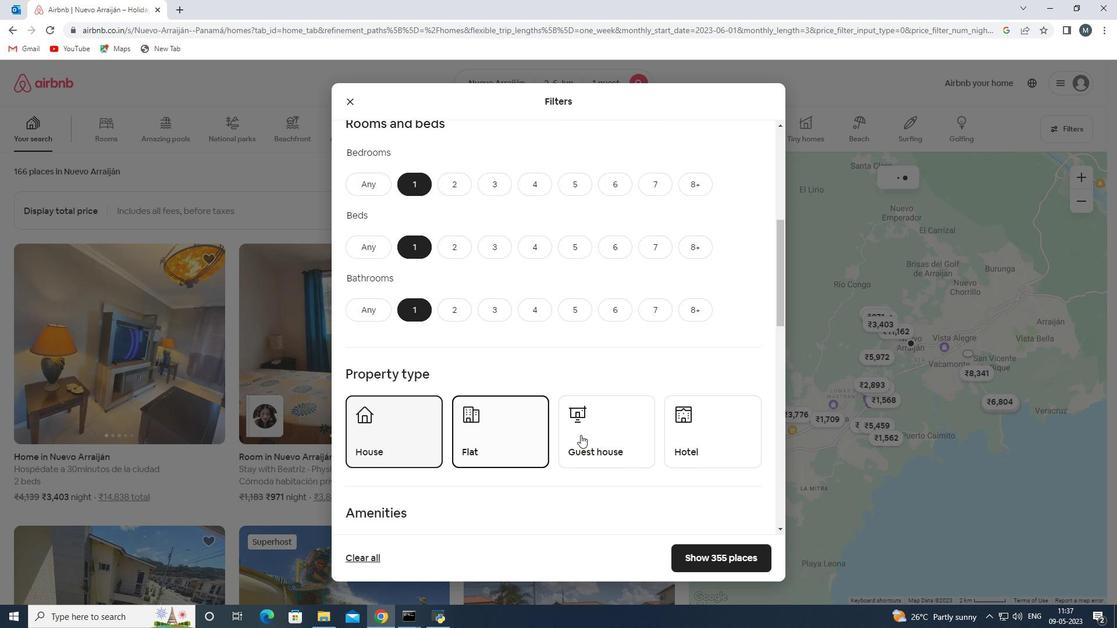 
Action: Mouse pressed left at (593, 431)
Screenshot: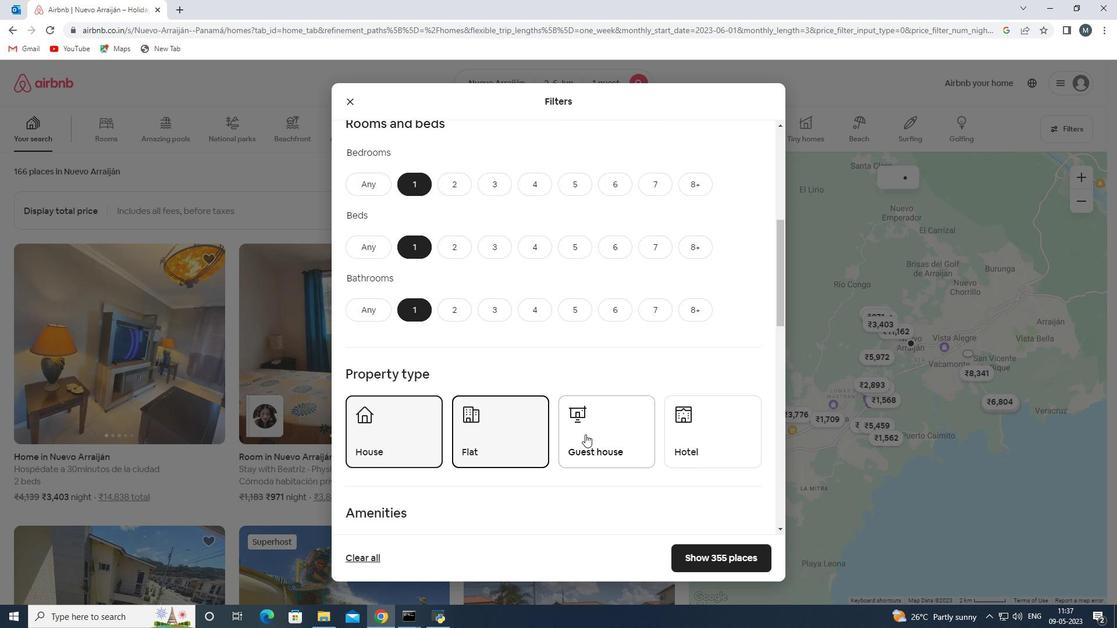 
Action: Mouse moved to (705, 431)
Screenshot: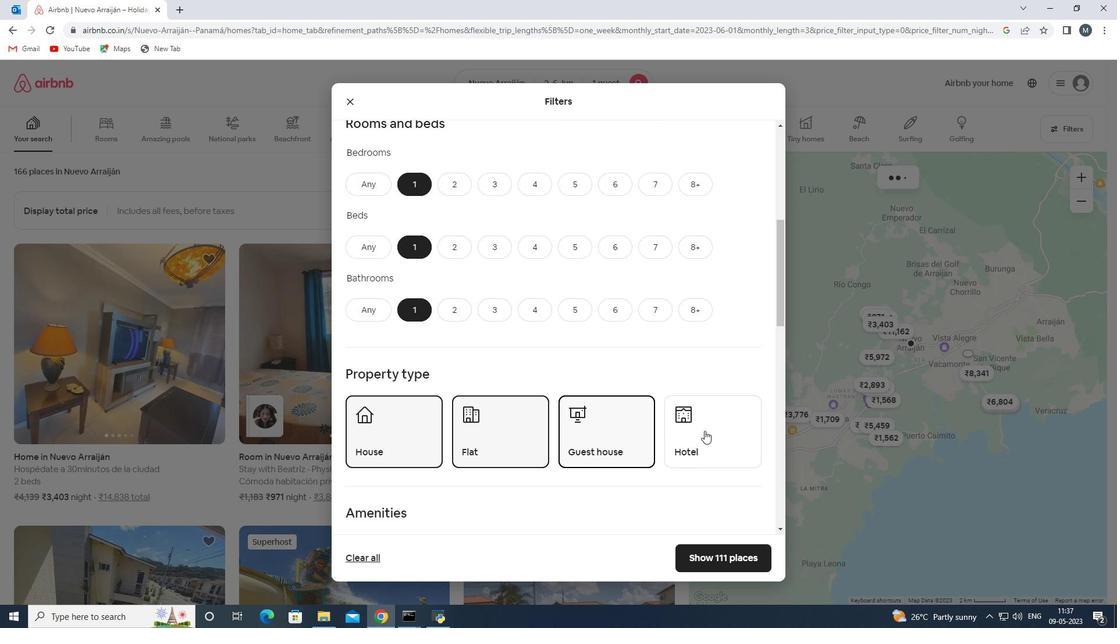 
Action: Mouse pressed left at (705, 431)
Screenshot: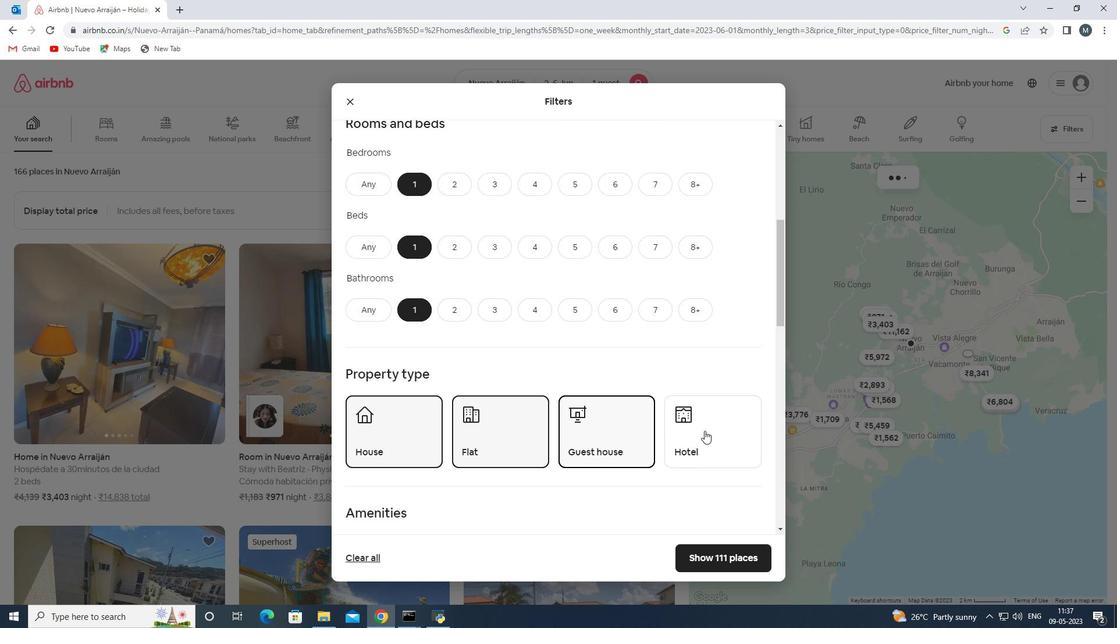 
Action: Mouse moved to (527, 382)
Screenshot: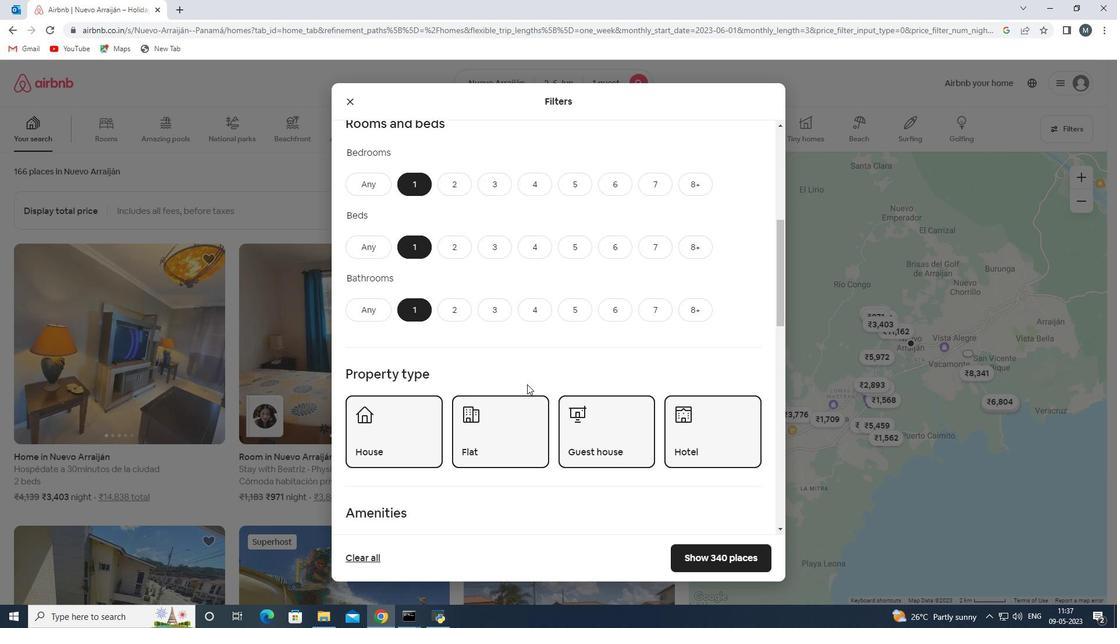 
Action: Mouse scrolled (527, 382) with delta (0, 0)
Screenshot: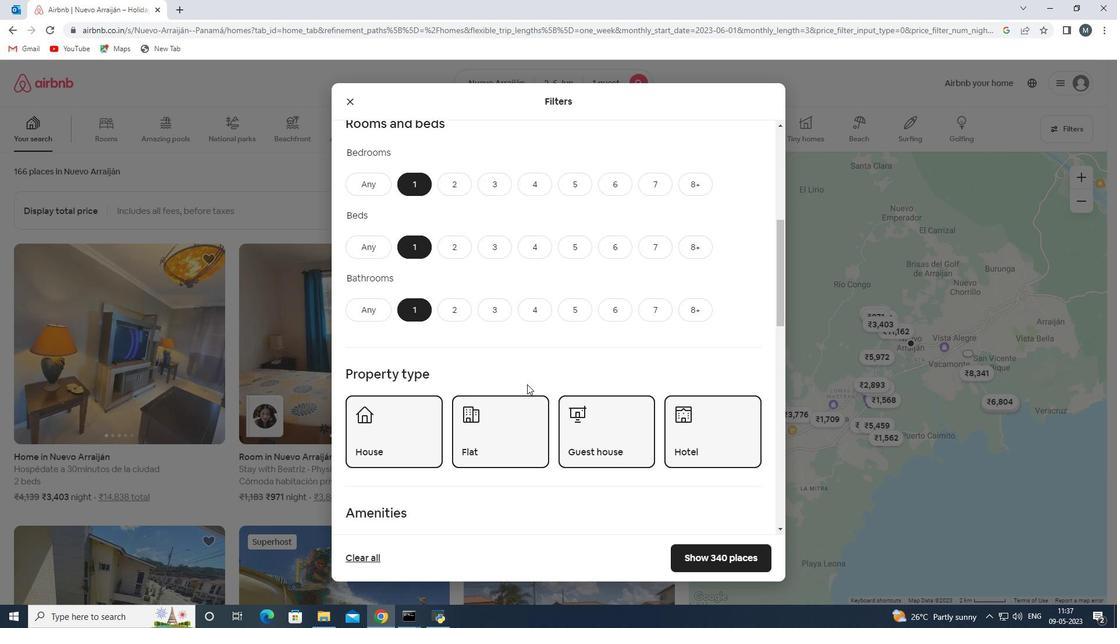 
Action: Mouse moved to (541, 372)
Screenshot: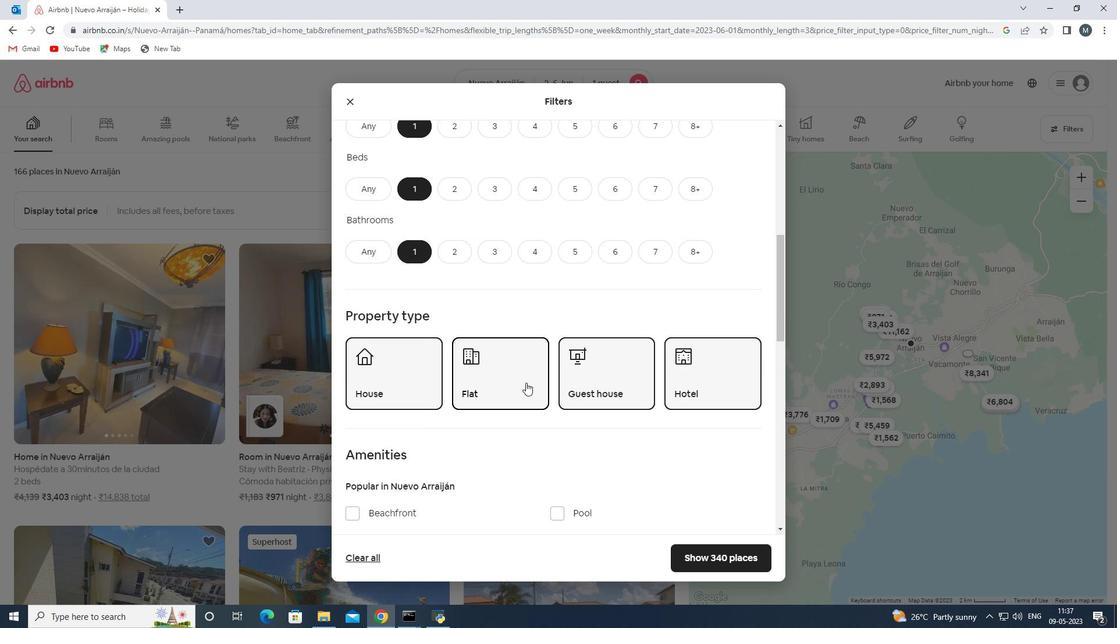 
Action: Mouse scrolled (541, 371) with delta (0, 0)
Screenshot: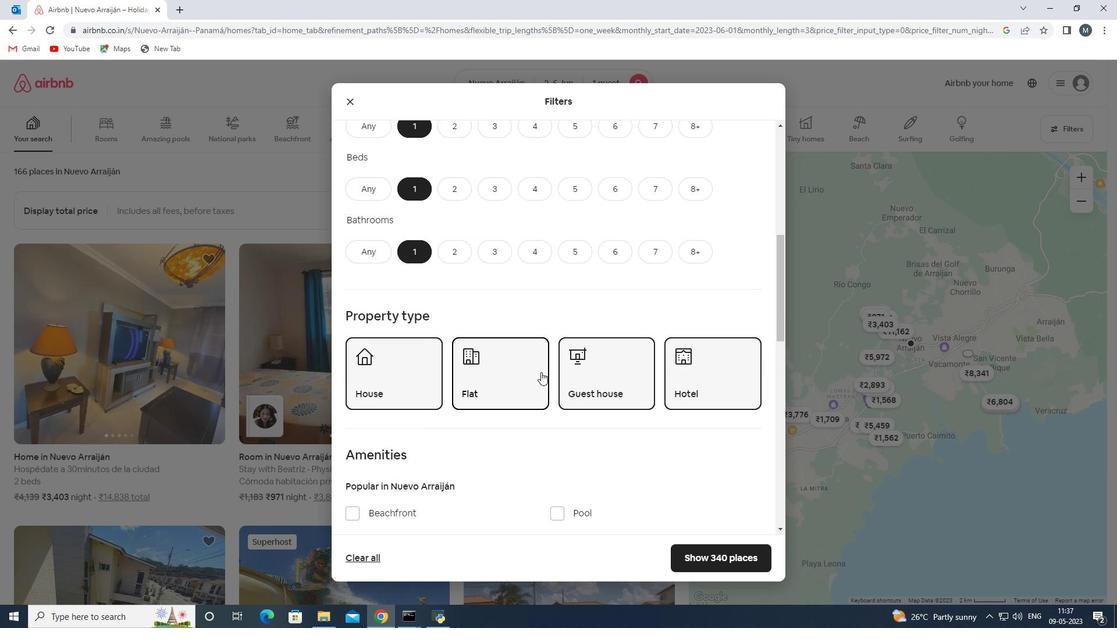 
Action: Mouse scrolled (541, 371) with delta (0, 0)
Screenshot: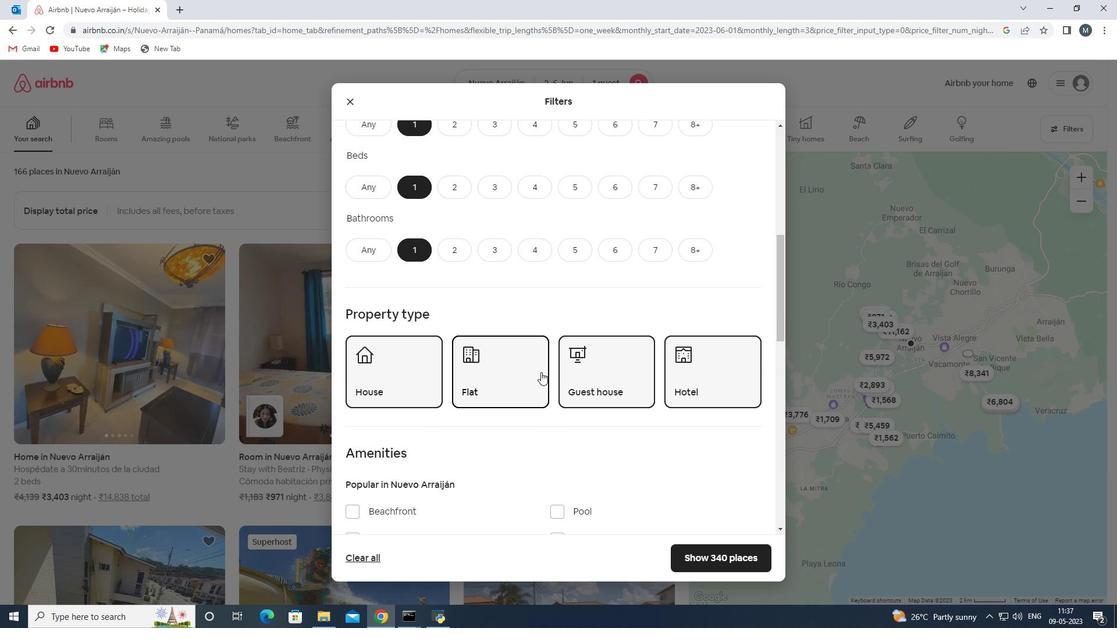 
Action: Mouse moved to (485, 365)
Screenshot: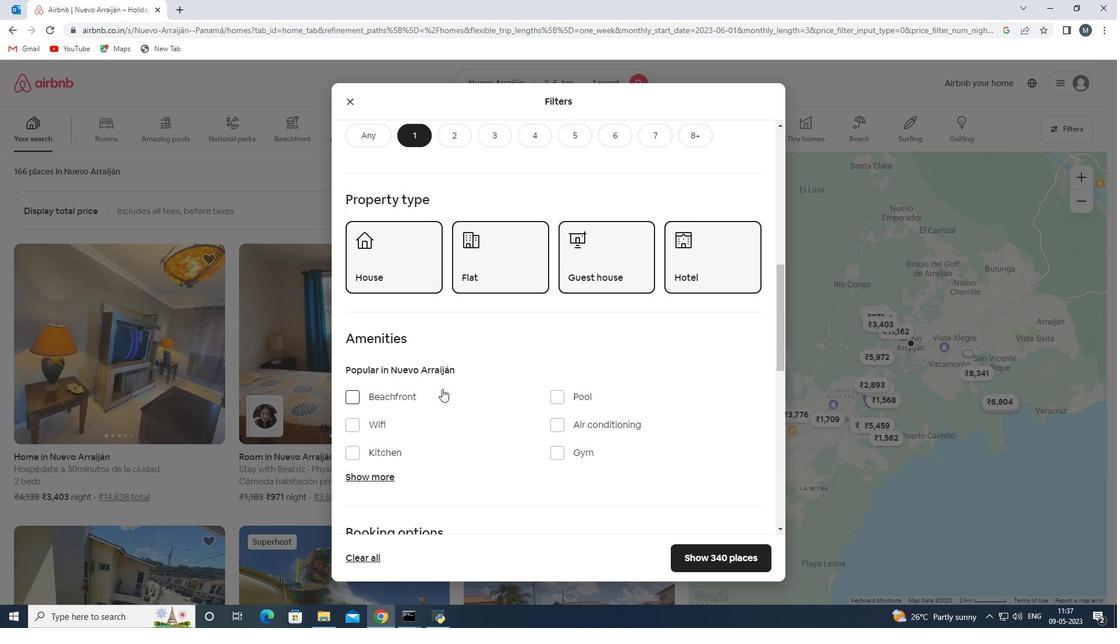 
Action: Mouse scrolled (485, 364) with delta (0, 0)
Screenshot: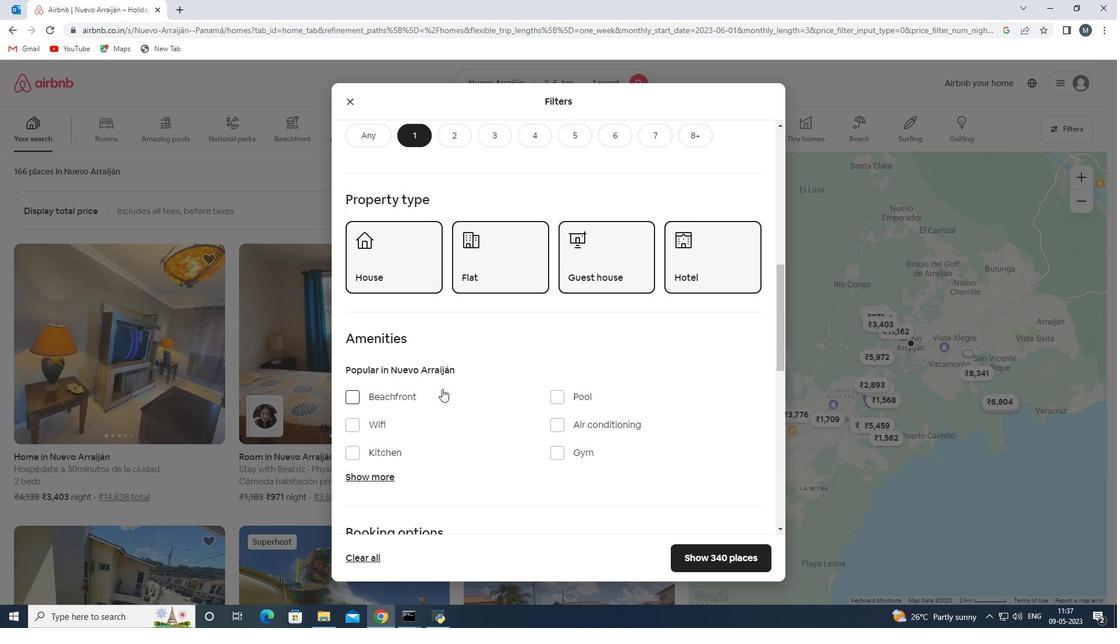 
Action: Mouse moved to (483, 367)
Screenshot: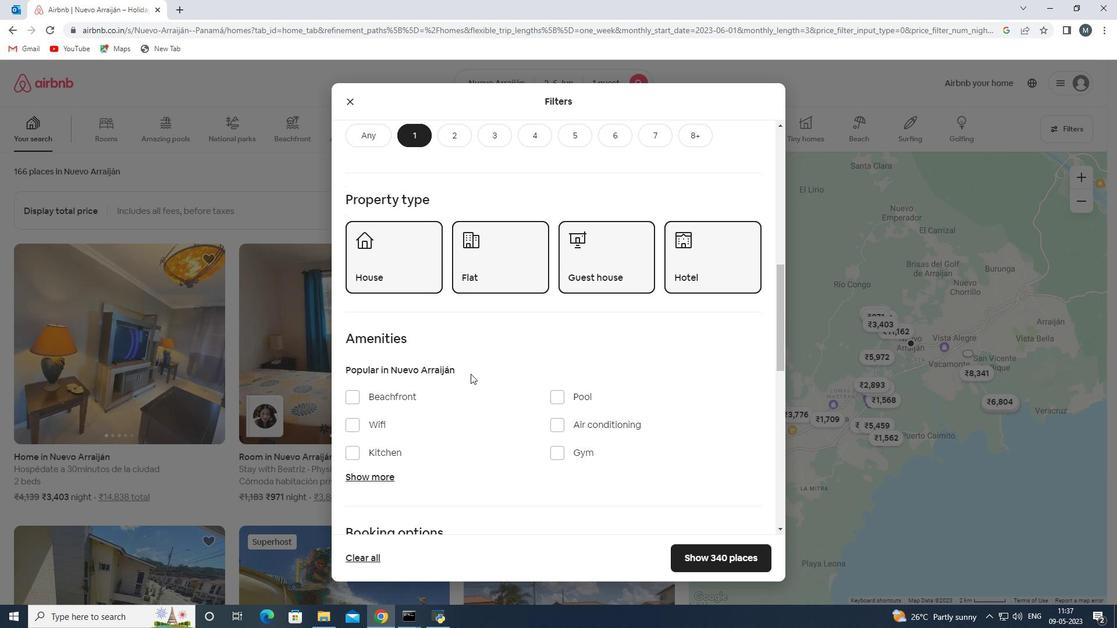 
Action: Mouse scrolled (483, 366) with delta (0, 0)
Screenshot: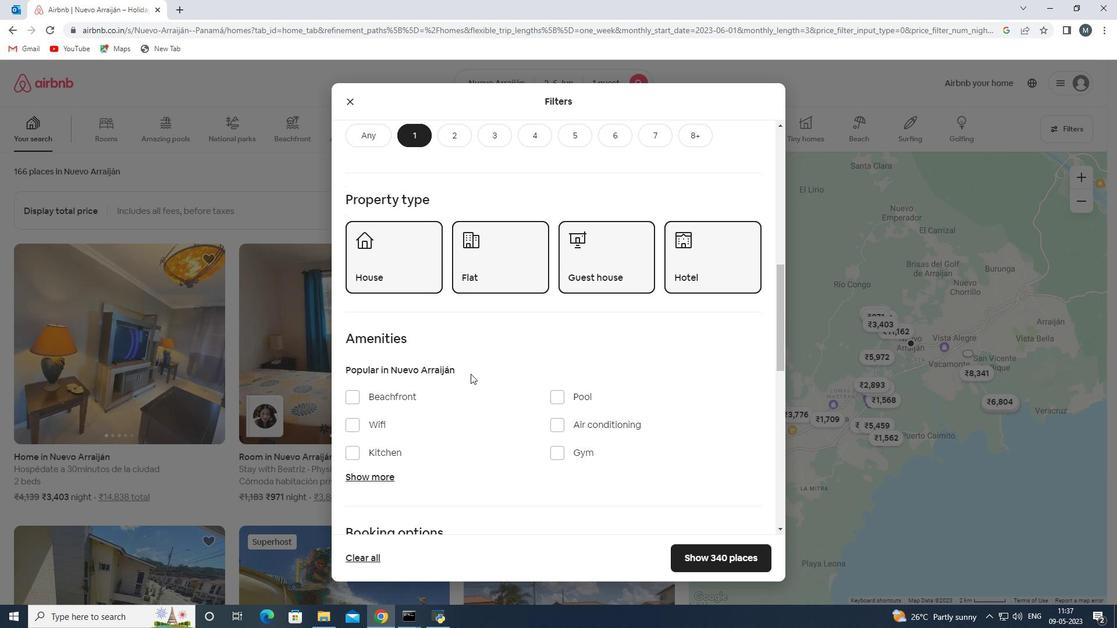 
Action: Mouse moved to (482, 368)
Screenshot: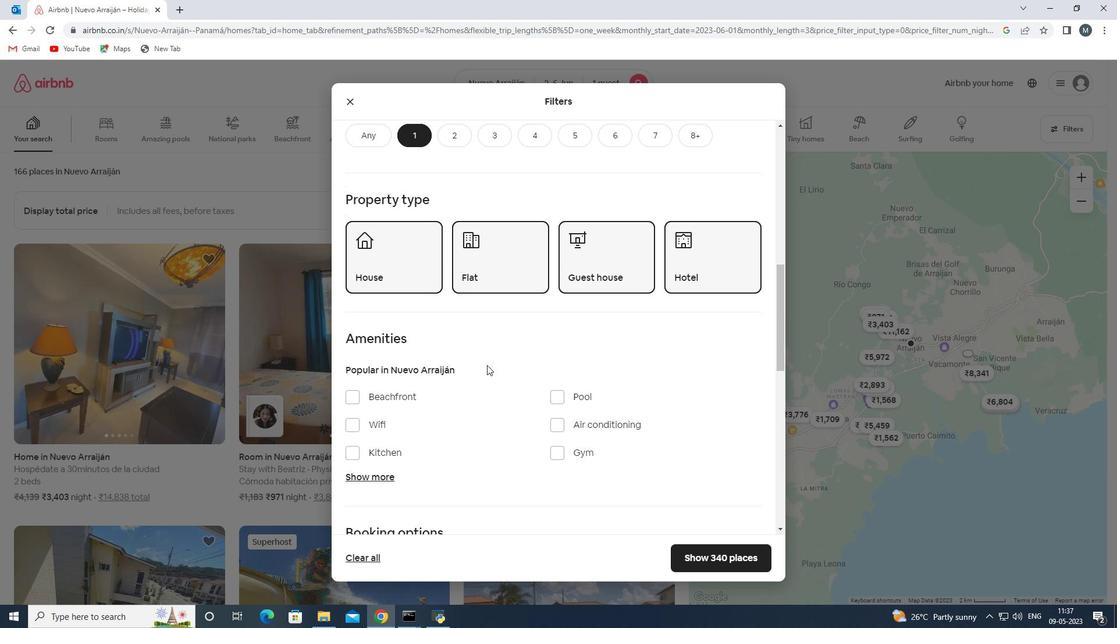 
Action: Mouse scrolled (482, 367) with delta (0, 0)
Screenshot: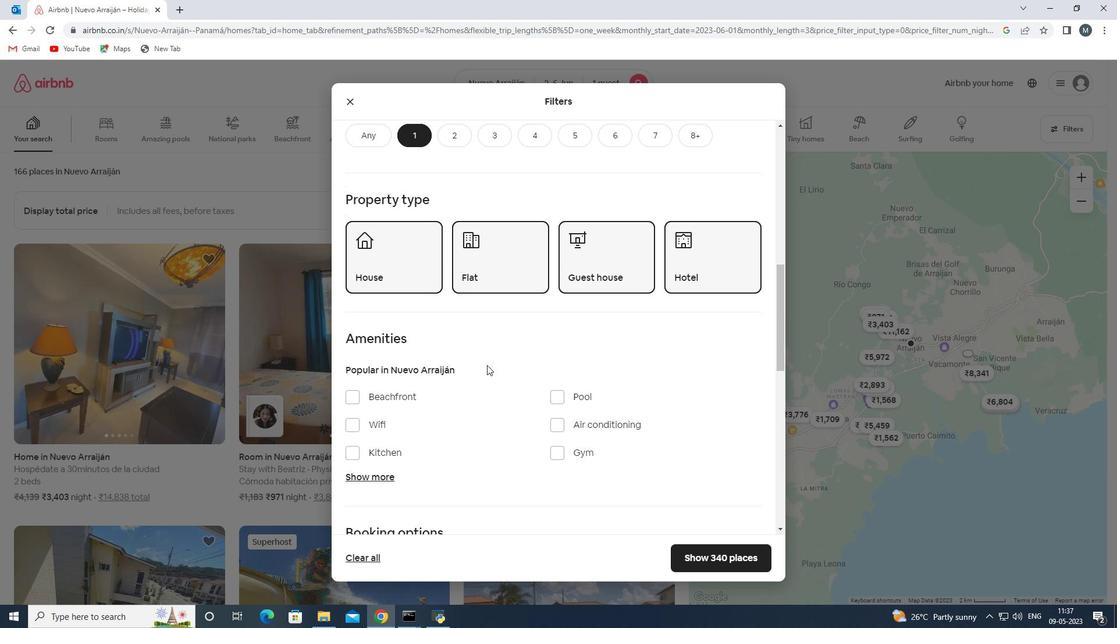 
Action: Mouse moved to (738, 439)
Screenshot: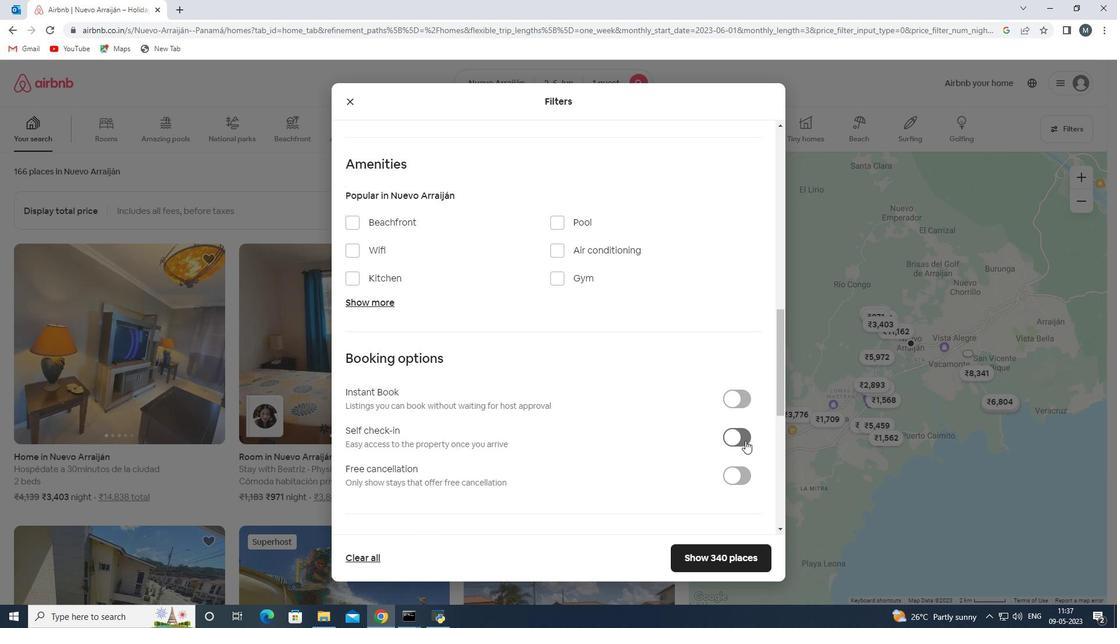 
Action: Mouse pressed left at (738, 439)
Screenshot: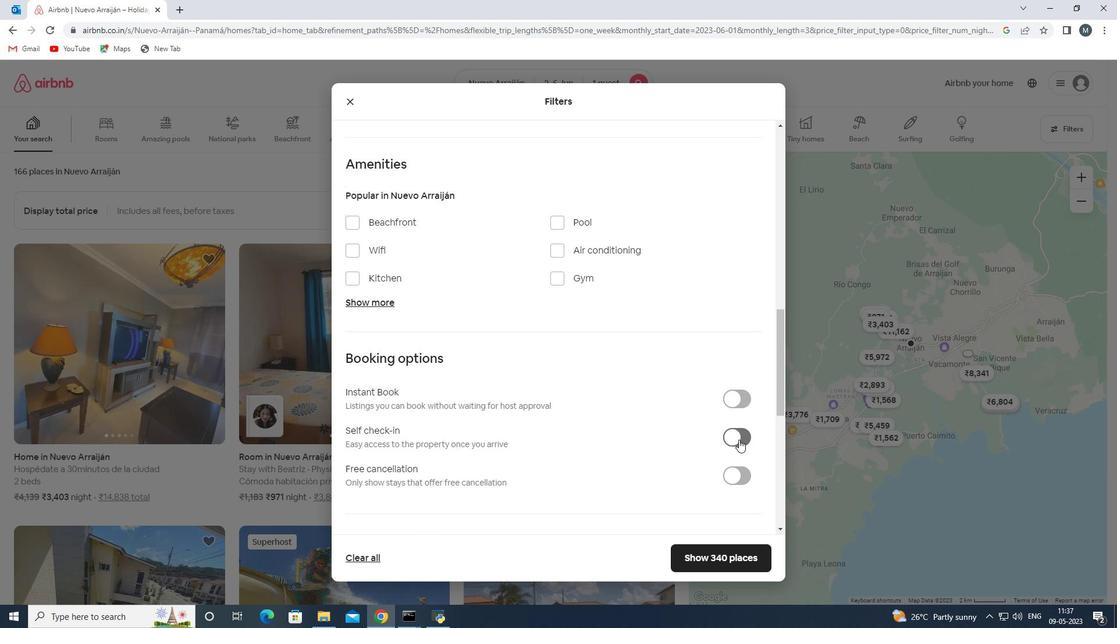 
Action: Mouse moved to (609, 373)
Screenshot: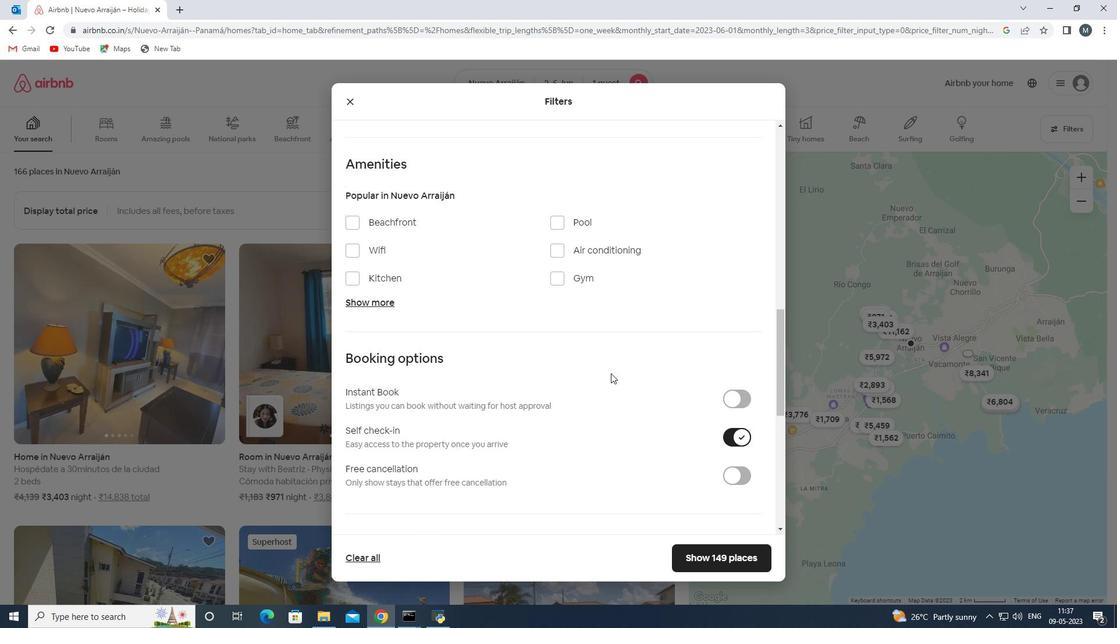 
Action: Mouse scrolled (609, 372) with delta (0, 0)
Screenshot: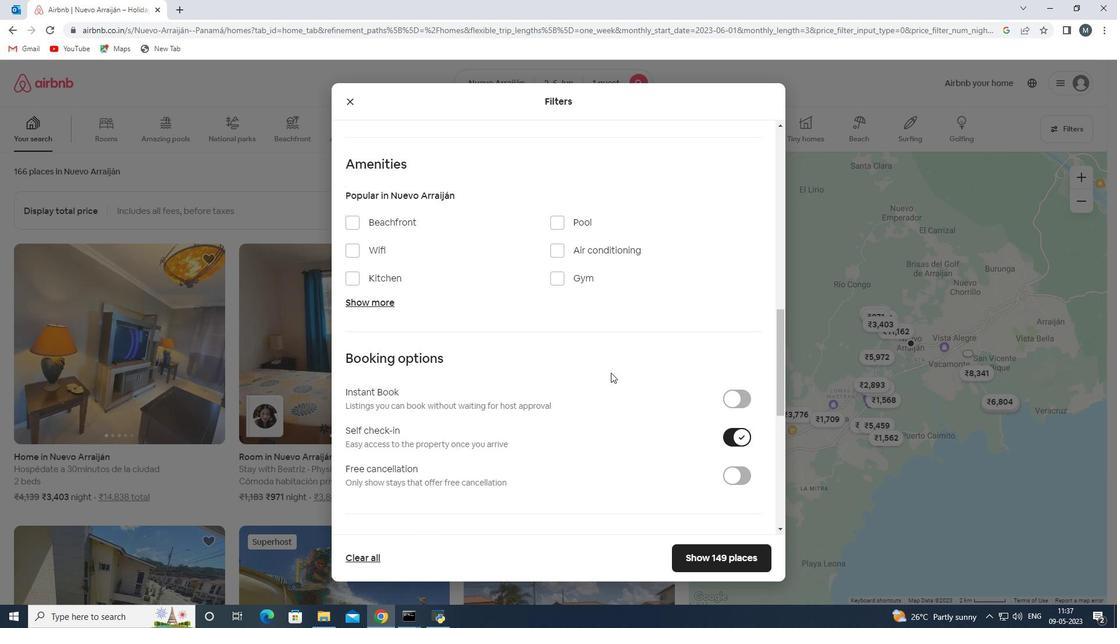 
Action: Mouse moved to (610, 371)
Screenshot: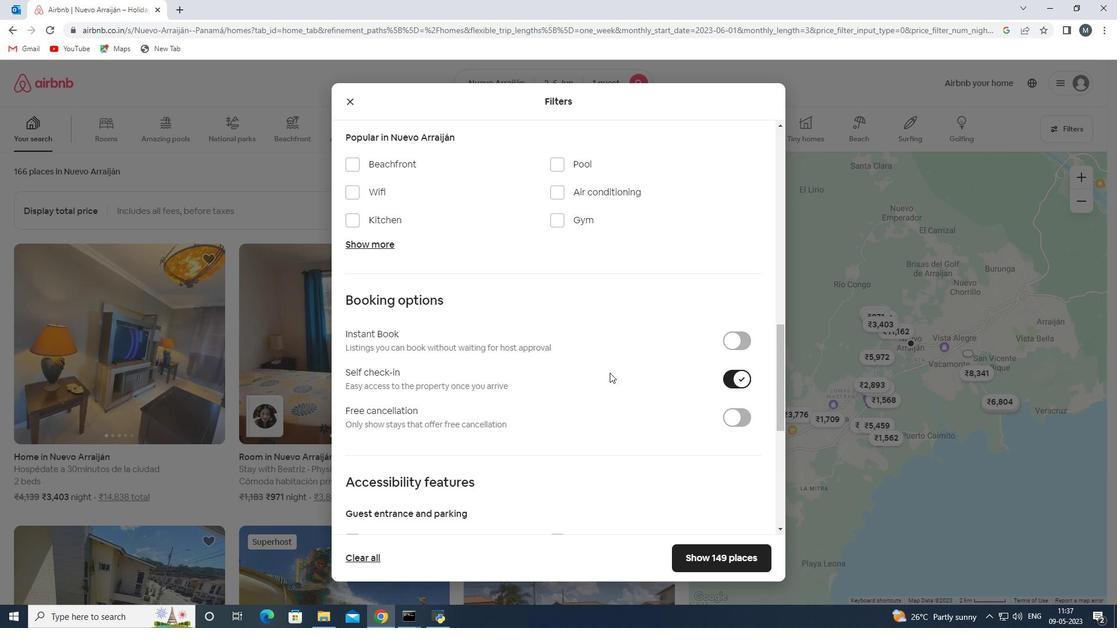
Action: Mouse scrolled (610, 371) with delta (0, 0)
Screenshot: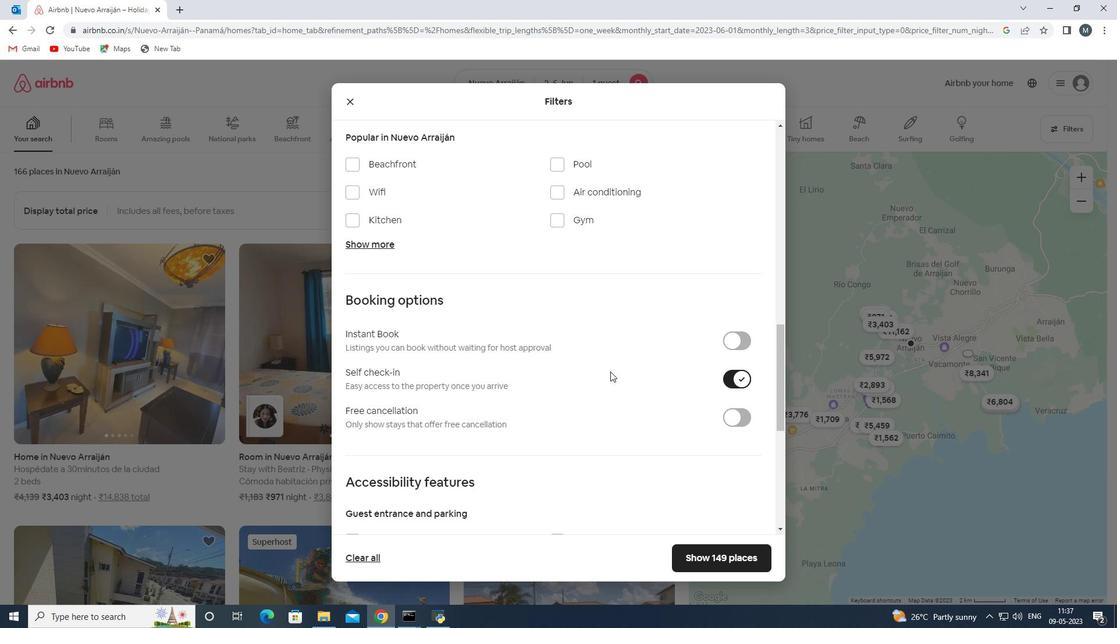 
Action: Mouse scrolled (610, 371) with delta (0, 0)
Screenshot: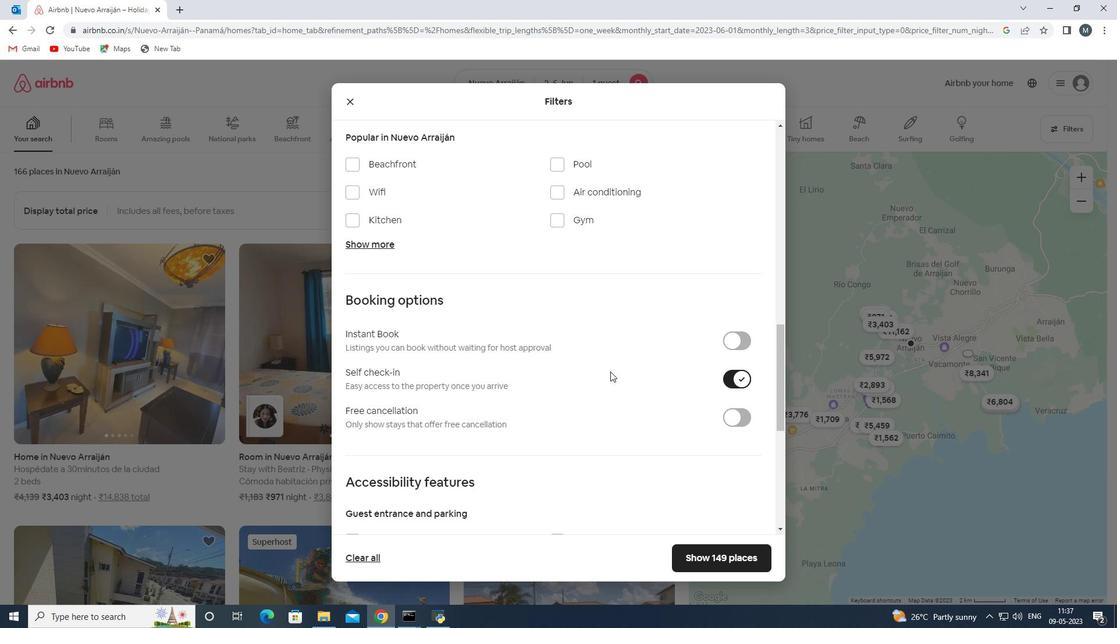 
Action: Mouse moved to (609, 371)
Screenshot: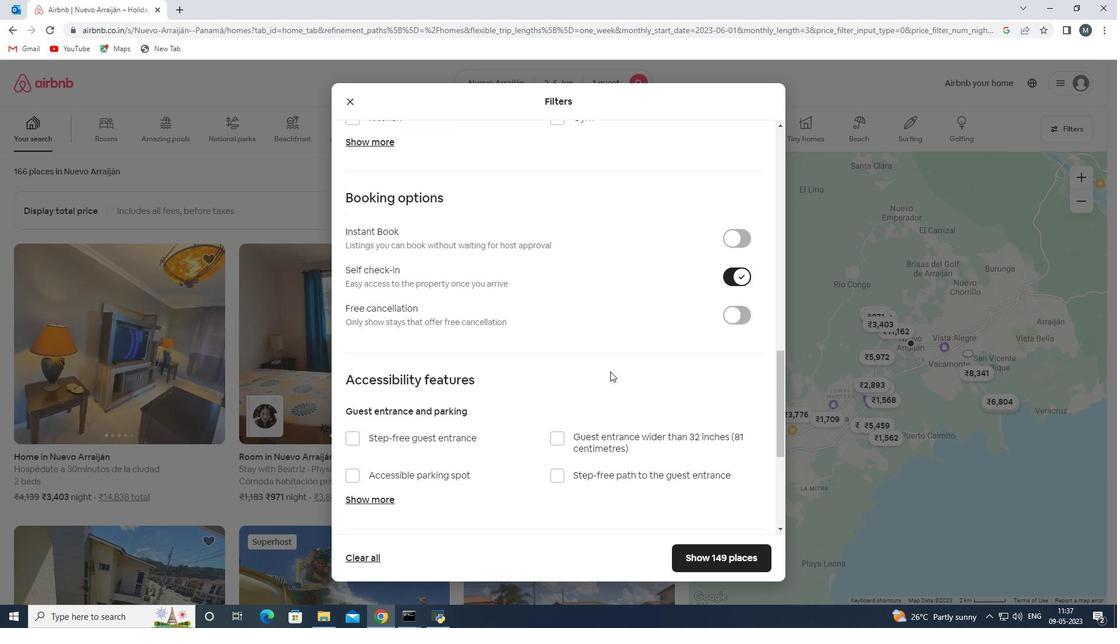 
Action: Mouse scrolled (609, 371) with delta (0, 0)
Screenshot: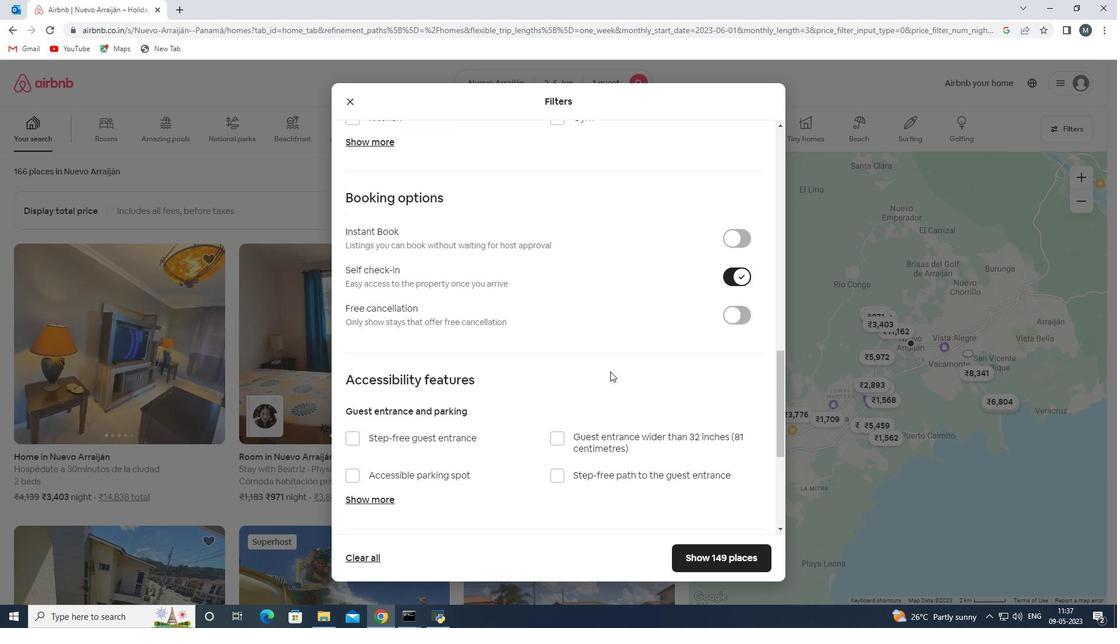 
Action: Mouse moved to (562, 380)
Screenshot: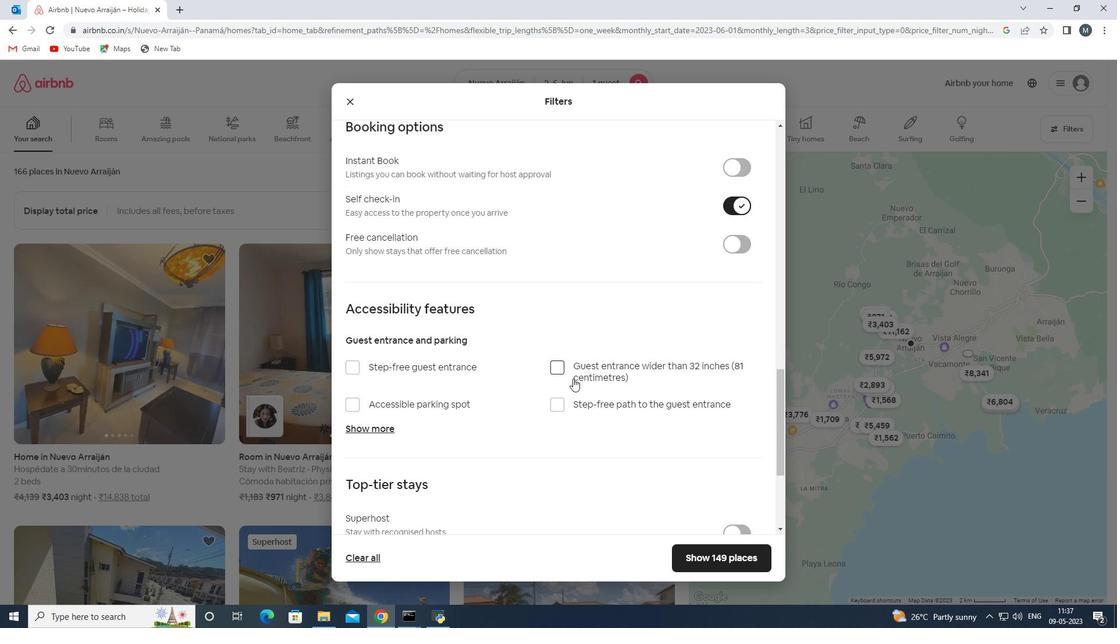
Action: Mouse scrolled (562, 379) with delta (0, 0)
Screenshot: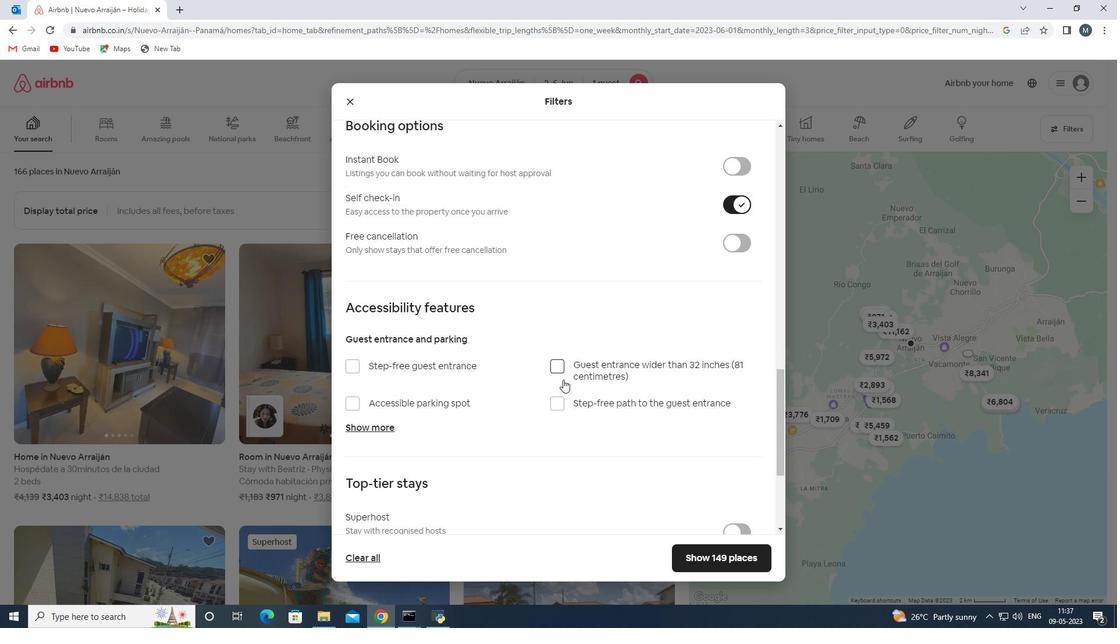 
Action: Mouse scrolled (562, 379) with delta (0, 0)
Screenshot: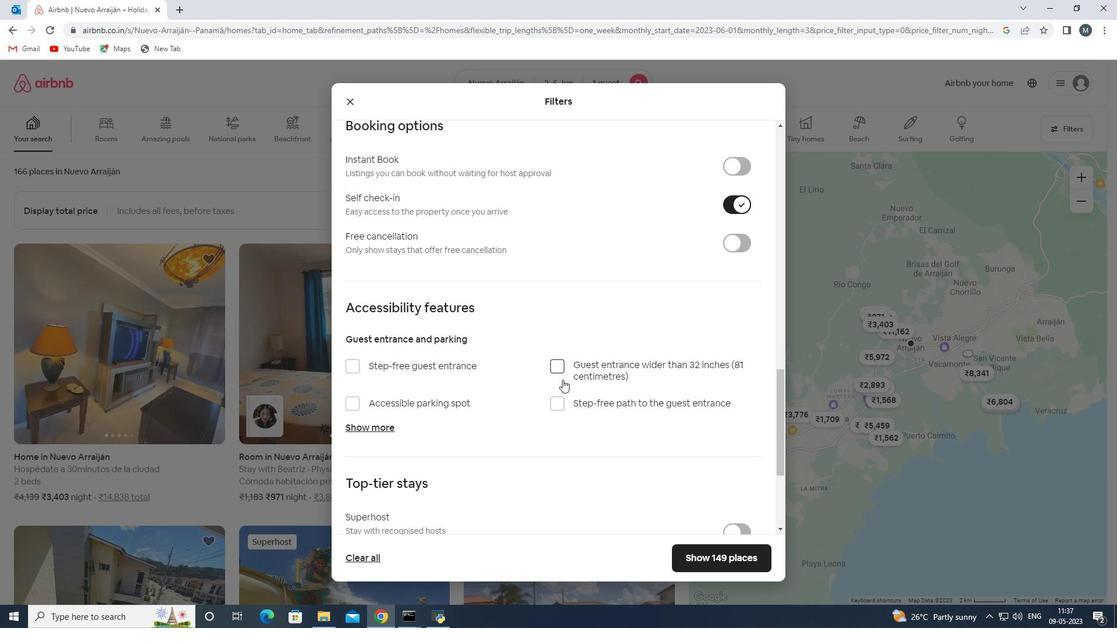 
Action: Mouse moved to (547, 382)
Screenshot: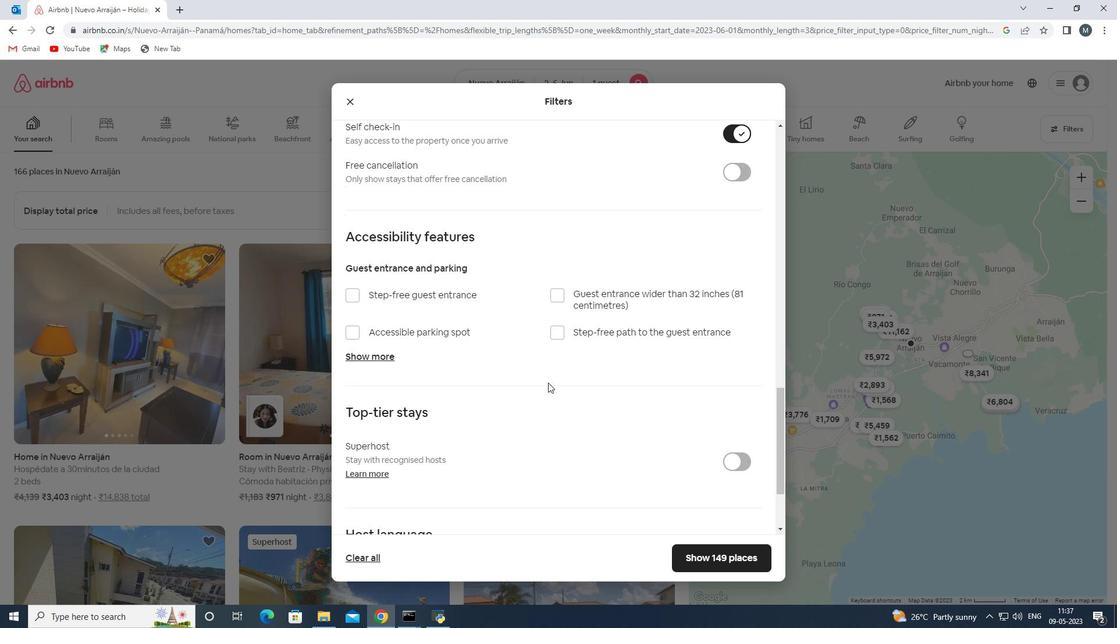 
Action: Mouse scrolled (547, 382) with delta (0, 0)
Screenshot: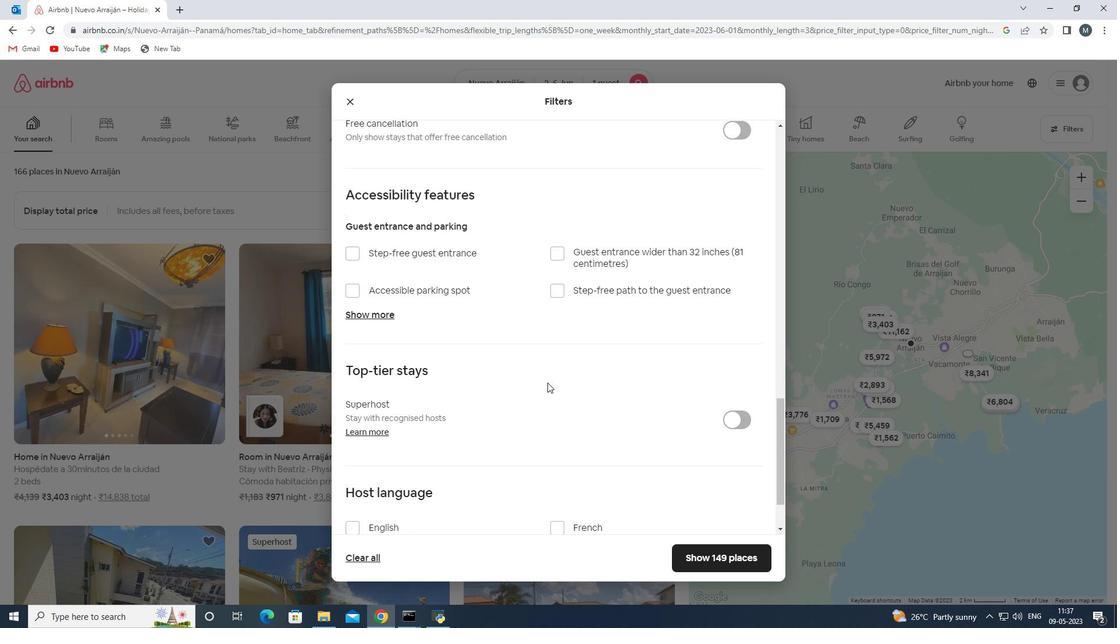
Action: Mouse moved to (541, 384)
Screenshot: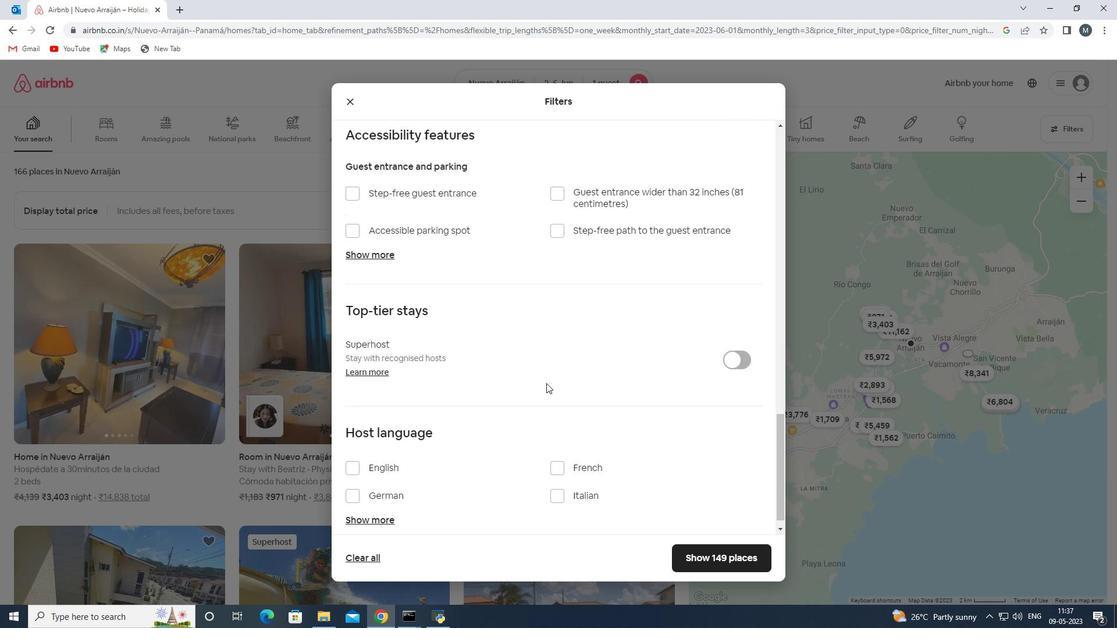 
Action: Mouse scrolled (541, 383) with delta (0, 0)
Screenshot: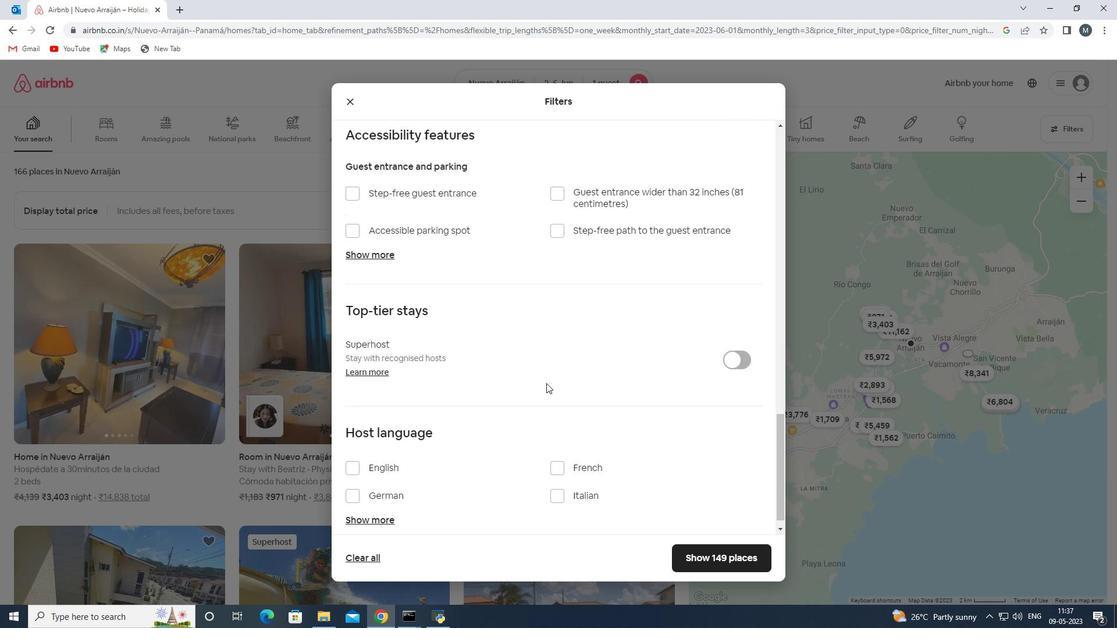 
Action: Mouse moved to (535, 385)
Screenshot: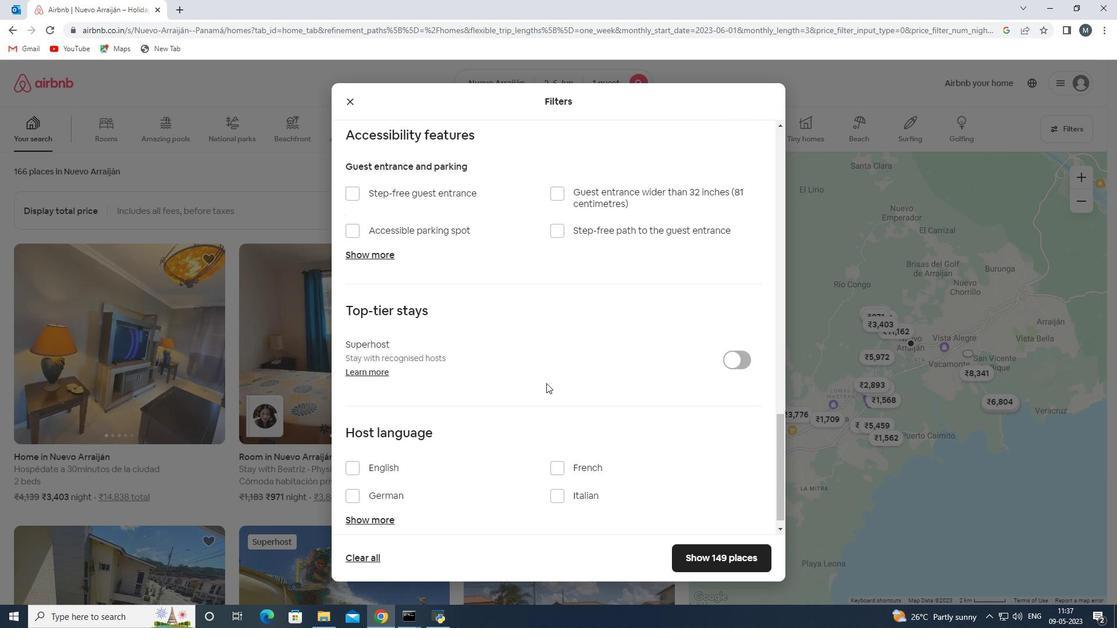 
Action: Mouse scrolled (537, 384) with delta (0, 0)
Screenshot: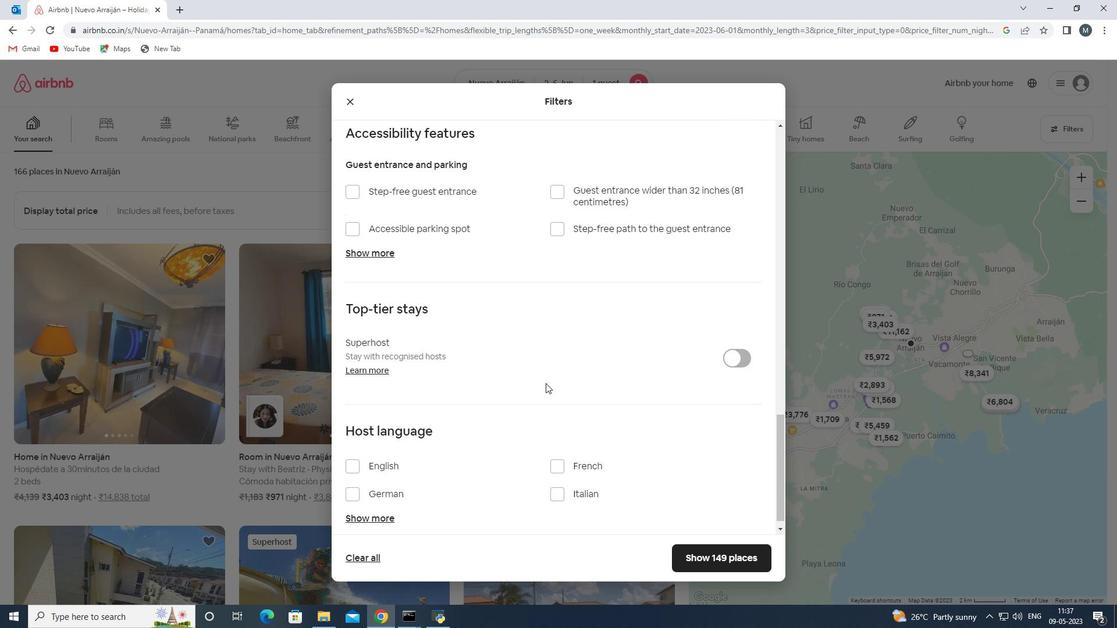 
Action: Mouse moved to (349, 450)
Screenshot: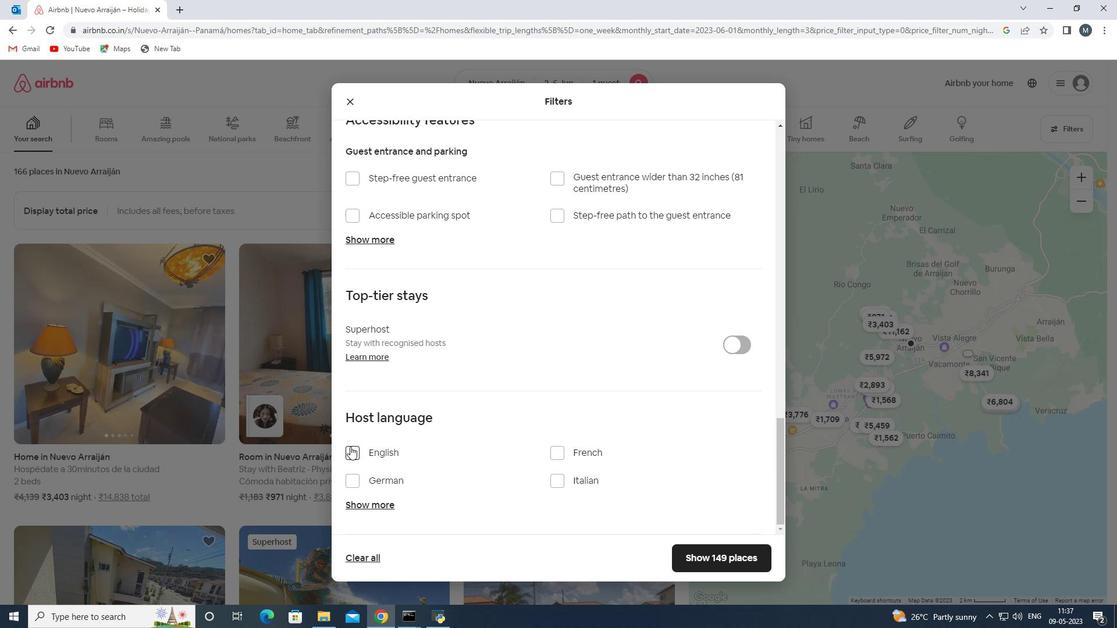 
Action: Mouse pressed left at (349, 450)
Screenshot: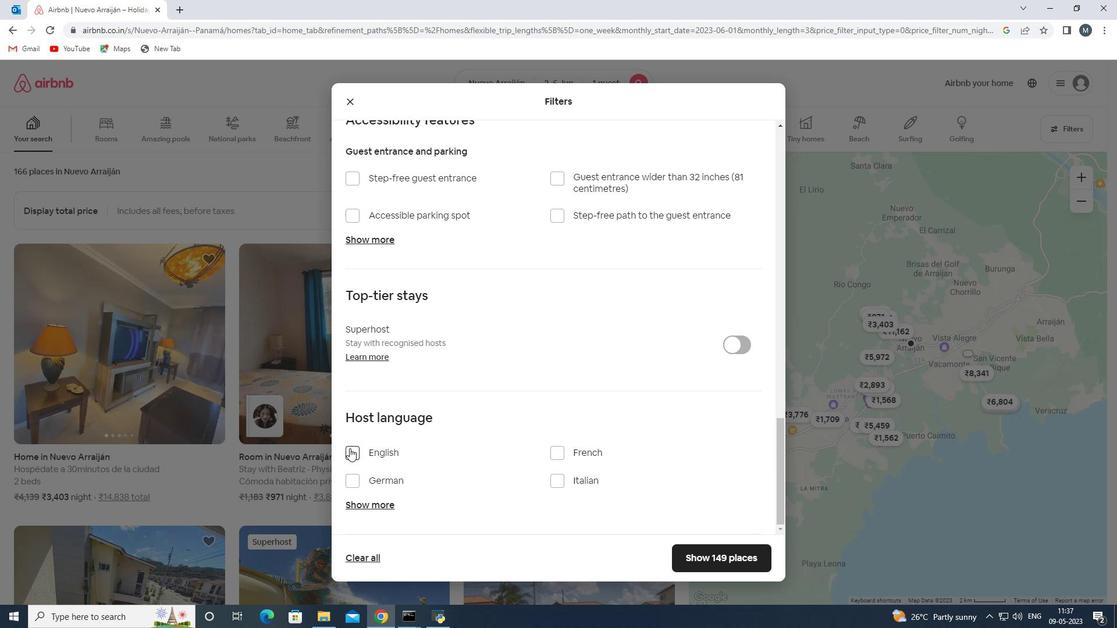 
Action: Mouse moved to (707, 559)
Screenshot: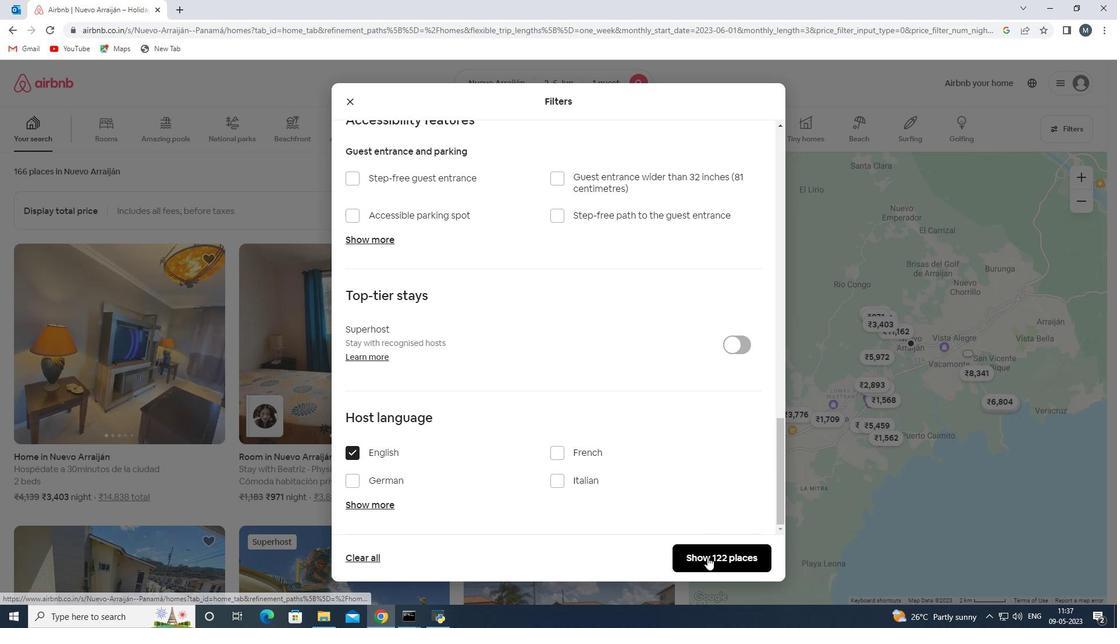 
Action: Mouse pressed left at (707, 559)
Screenshot: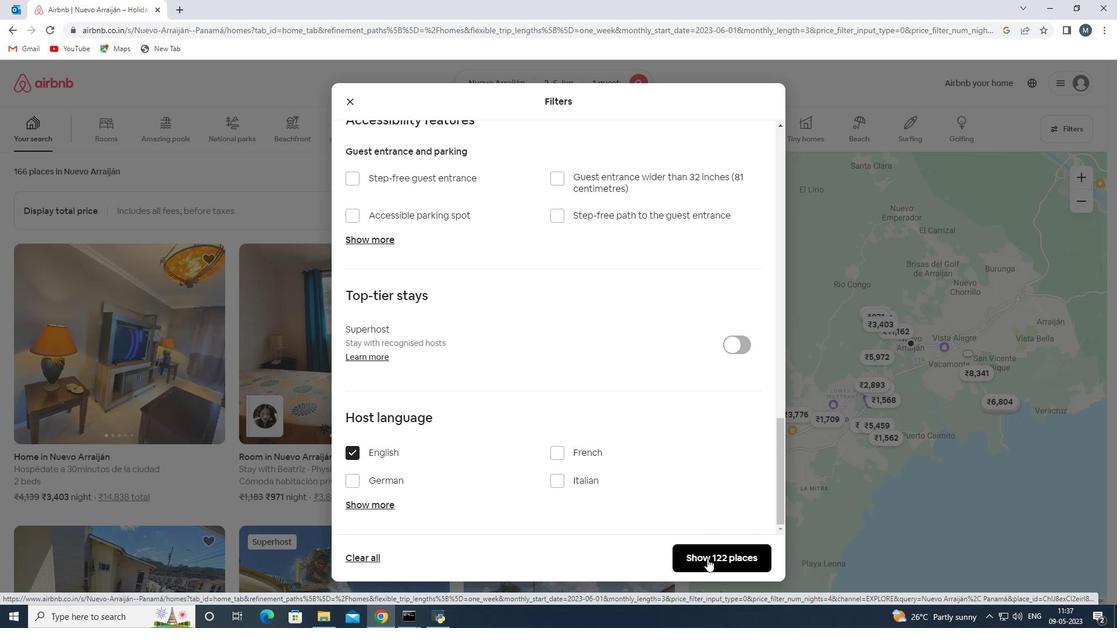 
